 Task: Select the onSingleOr DoubleHash option in the path include workspace header completions.
Action: Mouse moved to (21, 546)
Screenshot: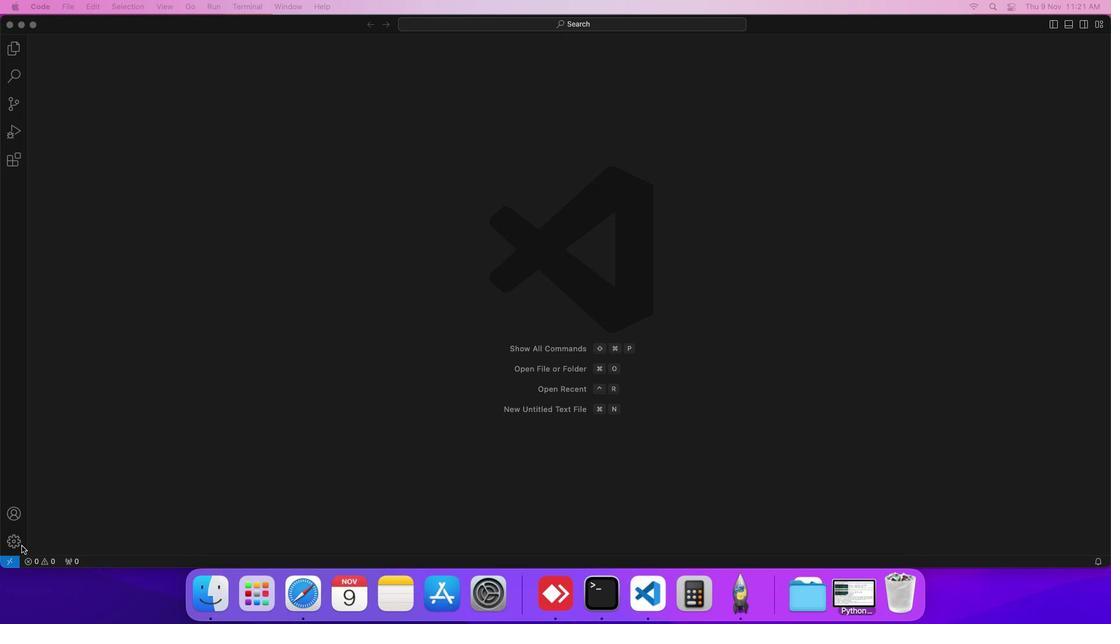 
Action: Mouse pressed left at (21, 546)
Screenshot: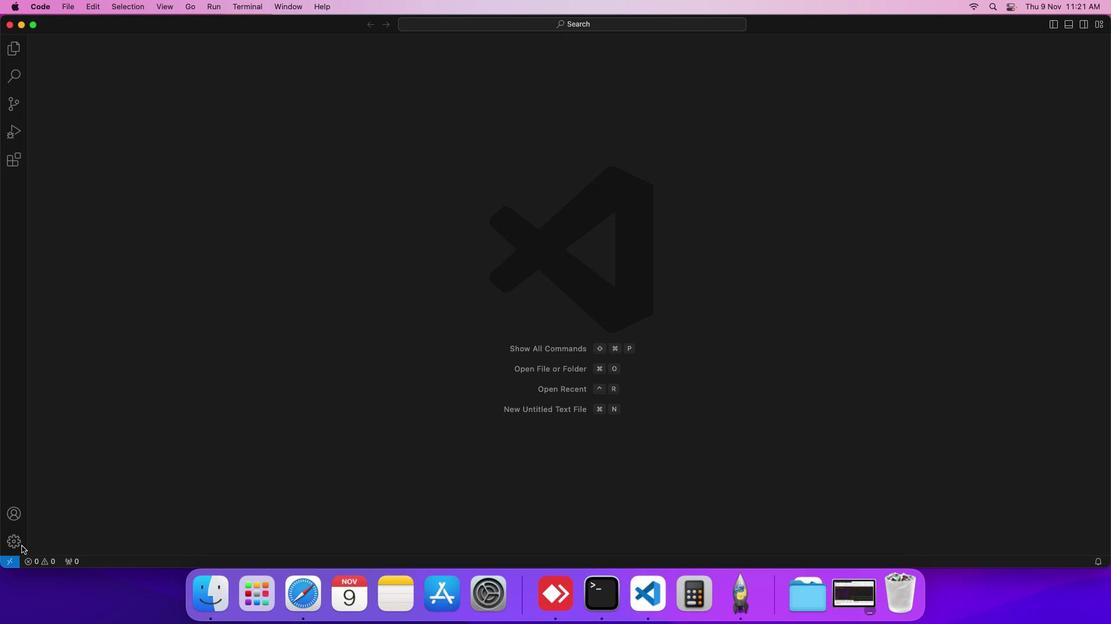 
Action: Mouse moved to (103, 453)
Screenshot: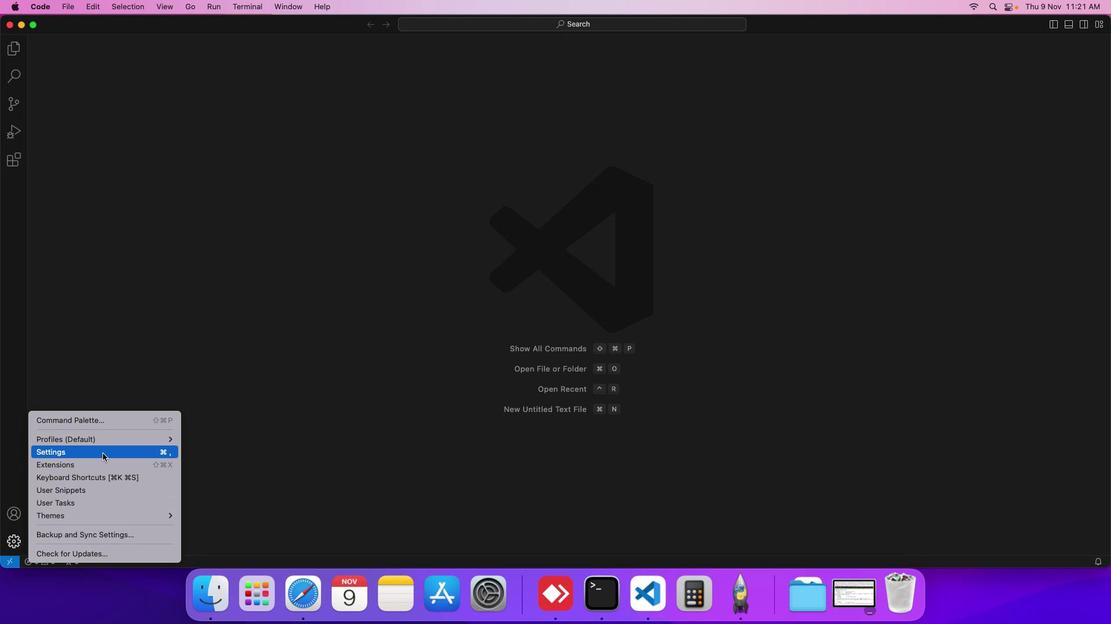 
Action: Mouse pressed left at (103, 453)
Screenshot: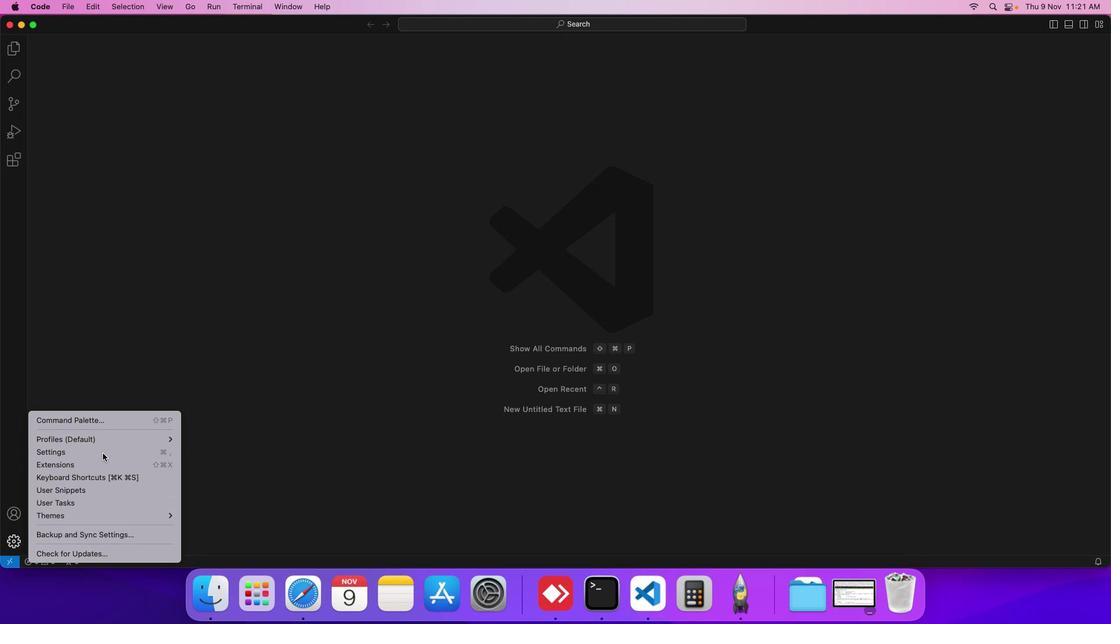 
Action: Mouse moved to (279, 204)
Screenshot: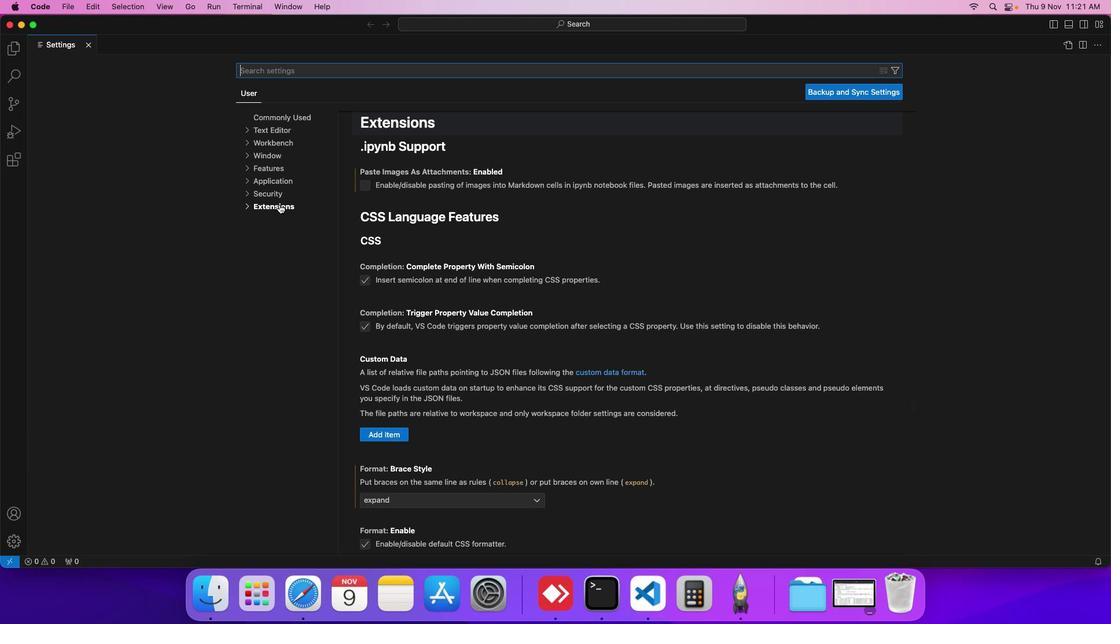 
Action: Mouse pressed left at (279, 204)
Screenshot: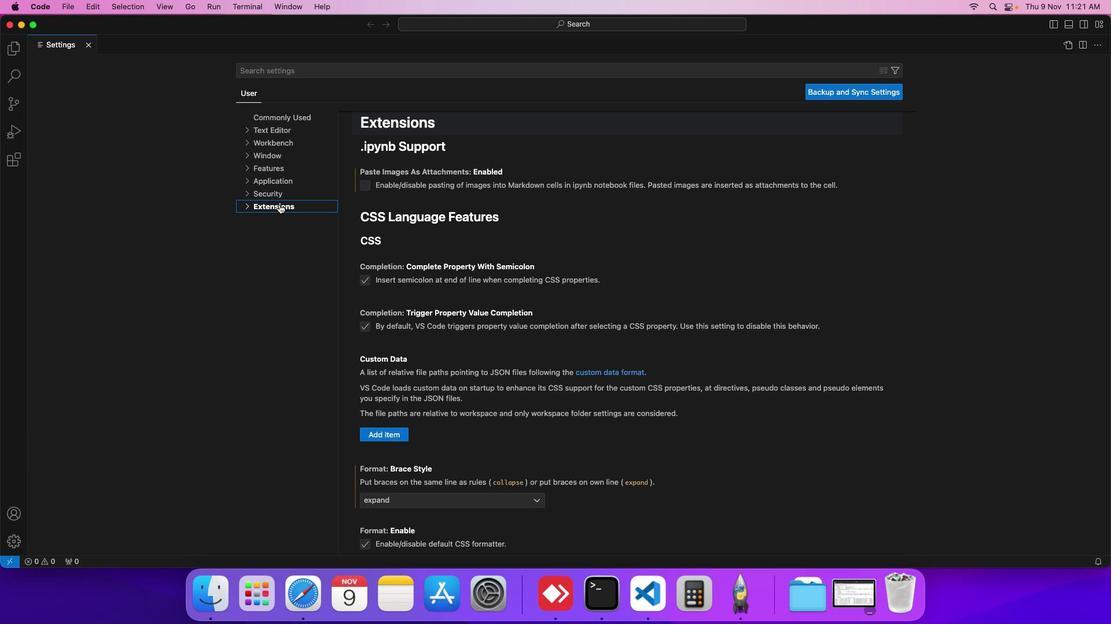 
Action: Mouse moved to (269, 369)
Screenshot: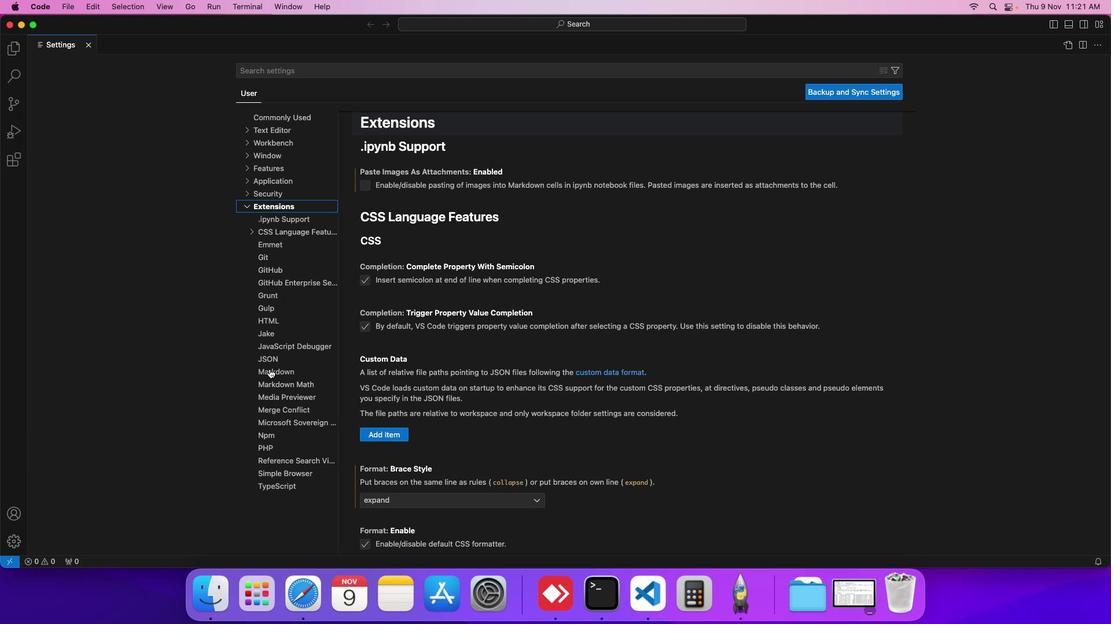 
Action: Mouse pressed left at (269, 369)
Screenshot: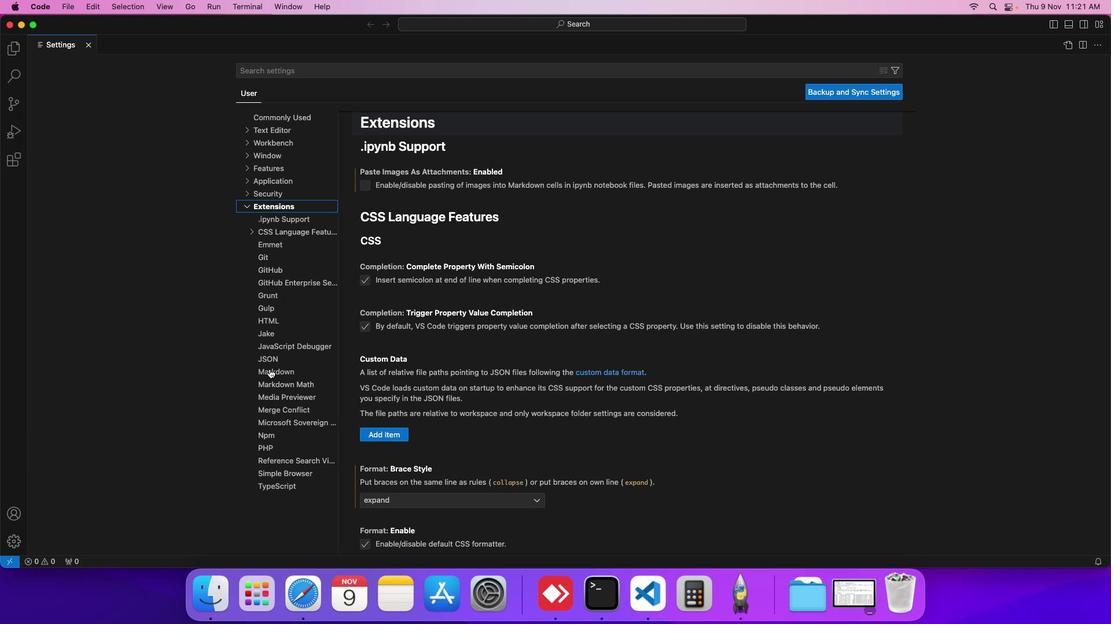 
Action: Mouse moved to (385, 414)
Screenshot: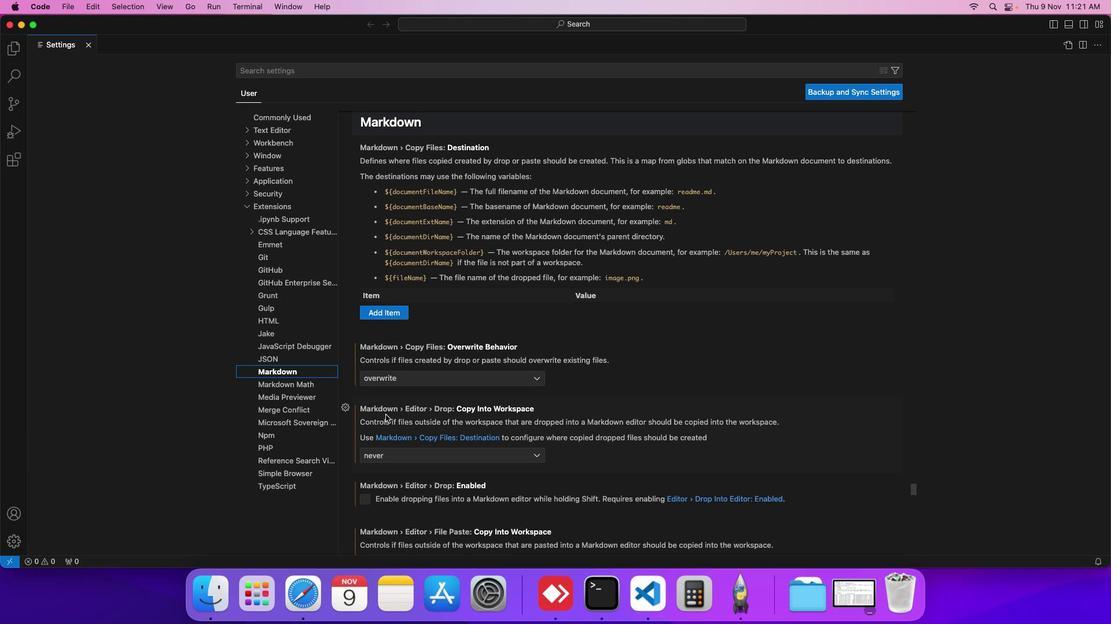 
Action: Mouse scrolled (385, 414) with delta (0, 0)
Screenshot: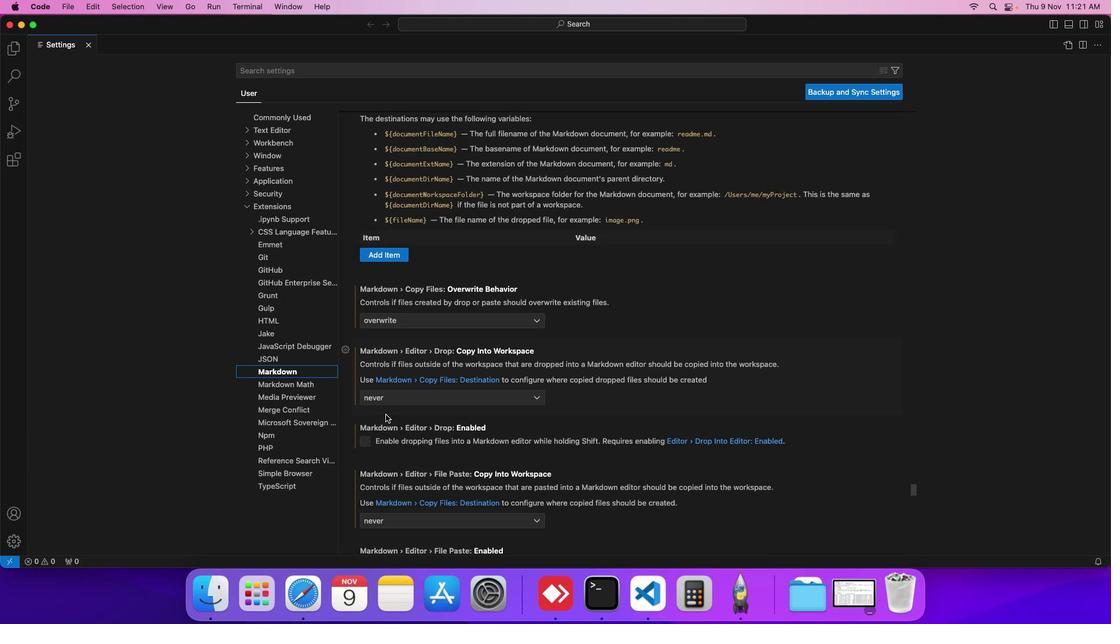 
Action: Mouse scrolled (385, 414) with delta (0, 0)
Screenshot: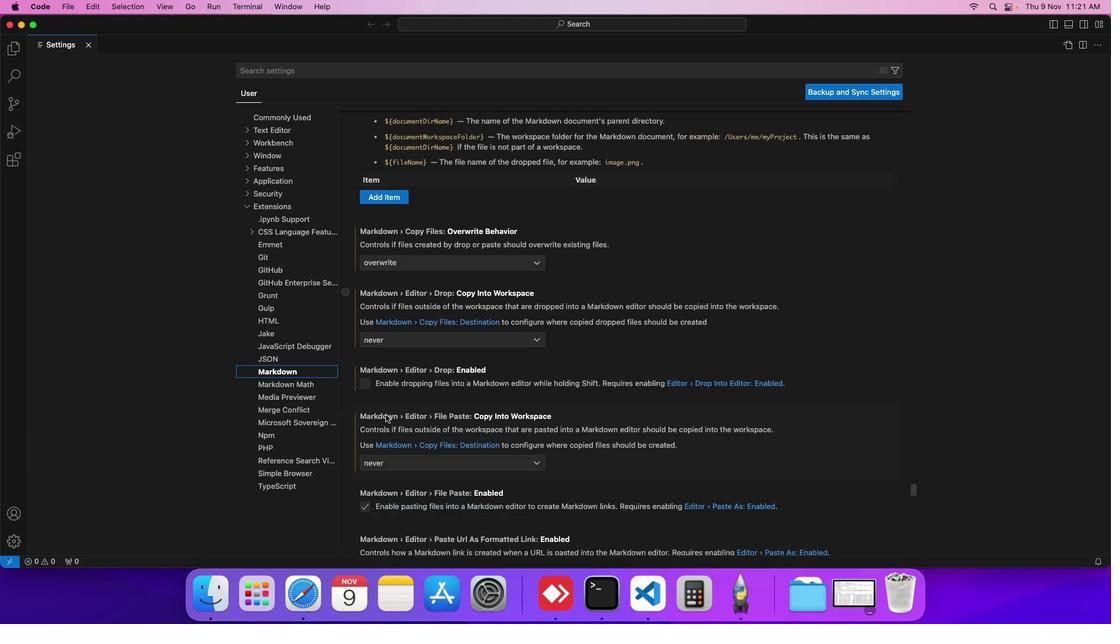 
Action: Mouse scrolled (385, 414) with delta (0, -1)
Screenshot: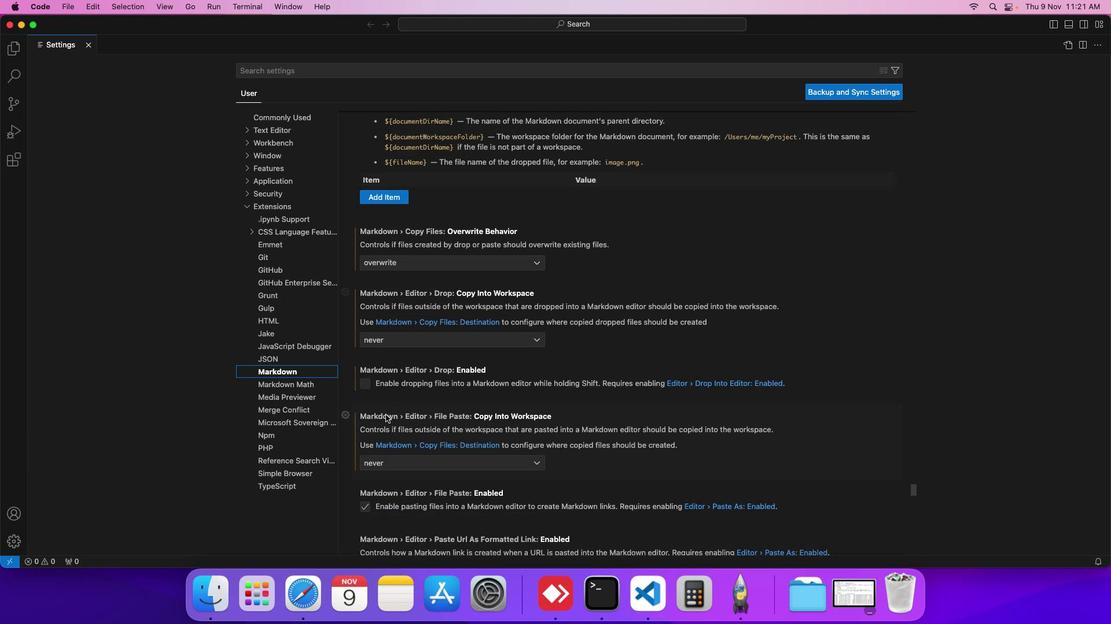 
Action: Mouse scrolled (385, 414) with delta (0, -1)
Screenshot: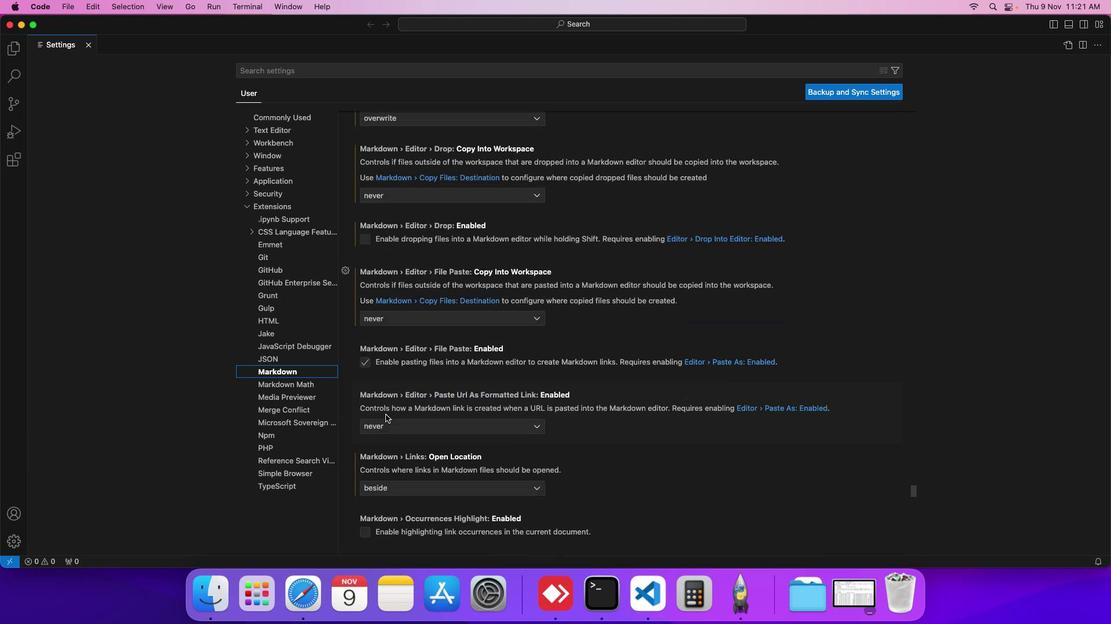 
Action: Mouse scrolled (385, 414) with delta (0, -1)
Screenshot: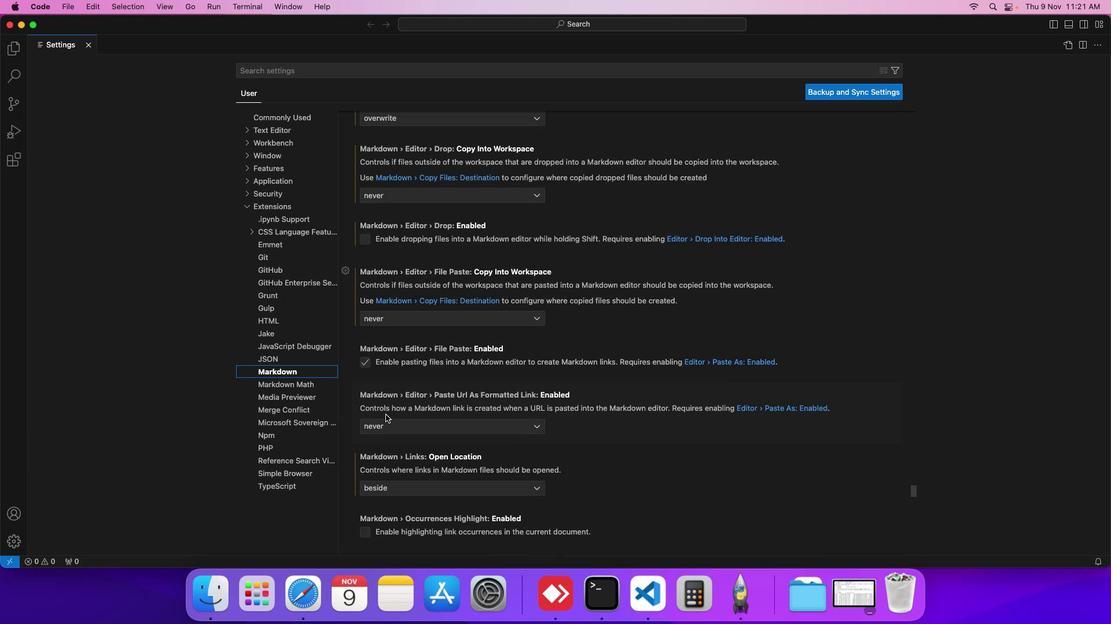 
Action: Mouse scrolled (385, 414) with delta (0, 0)
Screenshot: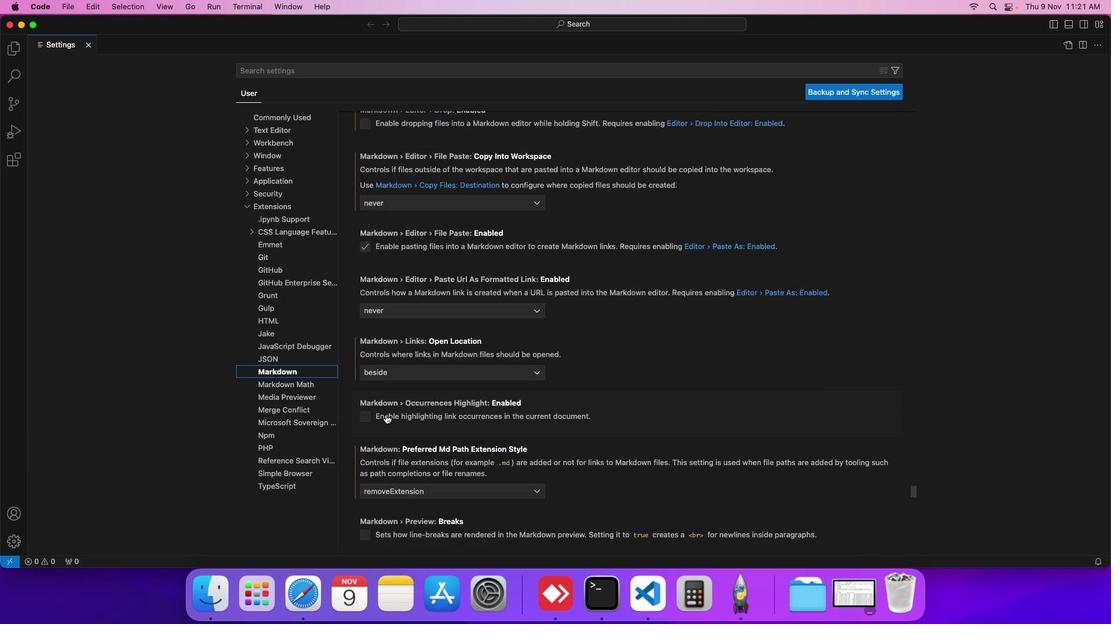
Action: Mouse scrolled (385, 414) with delta (0, 0)
Screenshot: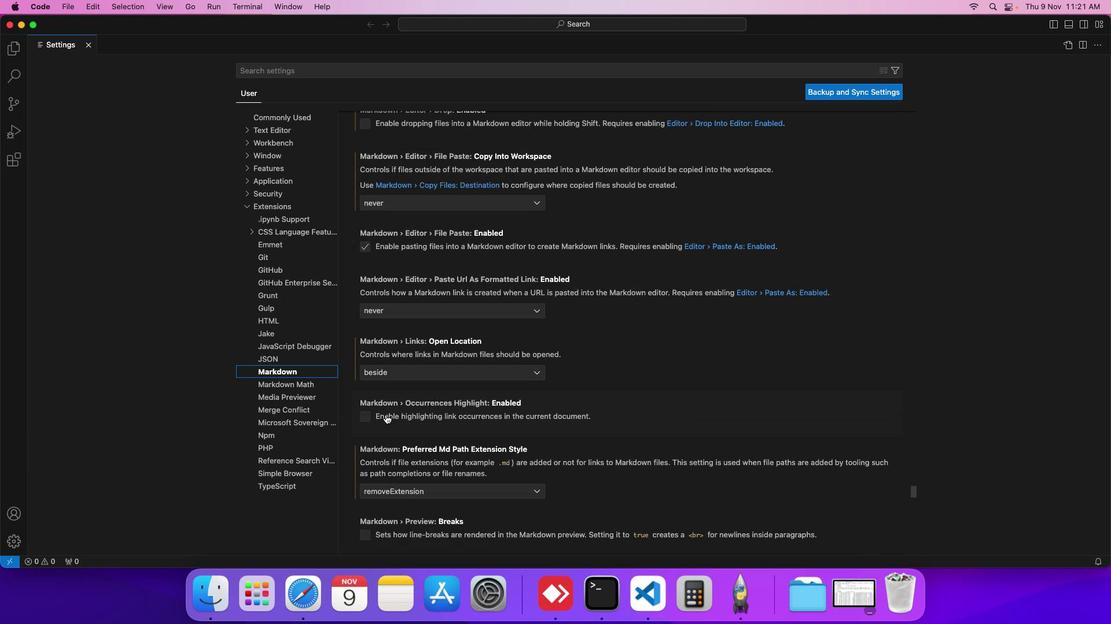 
Action: Mouse scrolled (385, 414) with delta (0, -1)
Screenshot: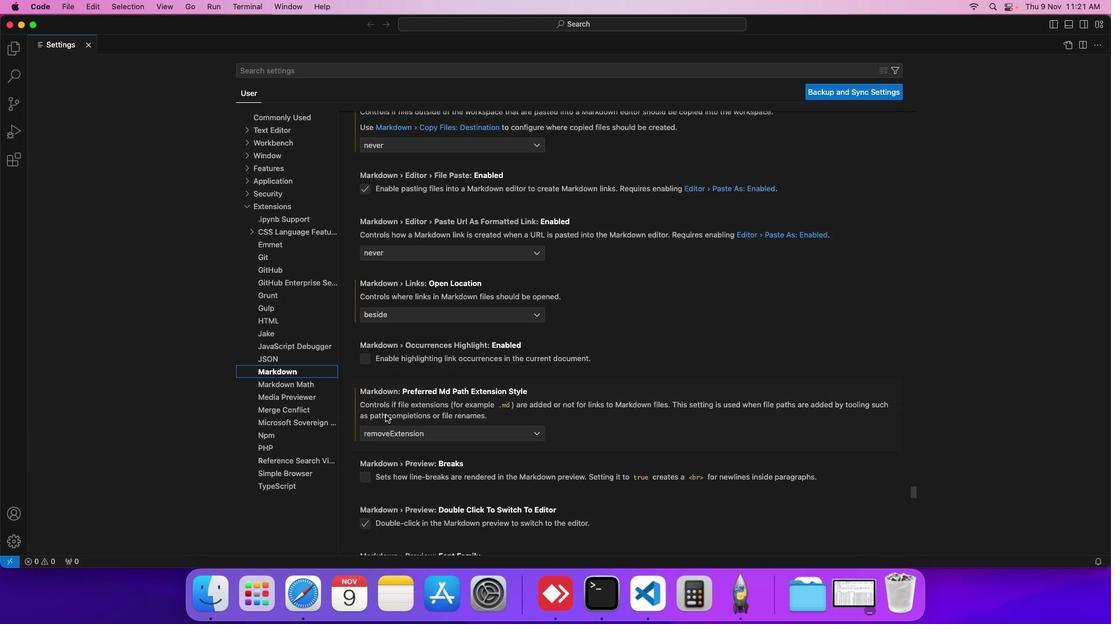 
Action: Mouse scrolled (385, 414) with delta (0, -1)
Screenshot: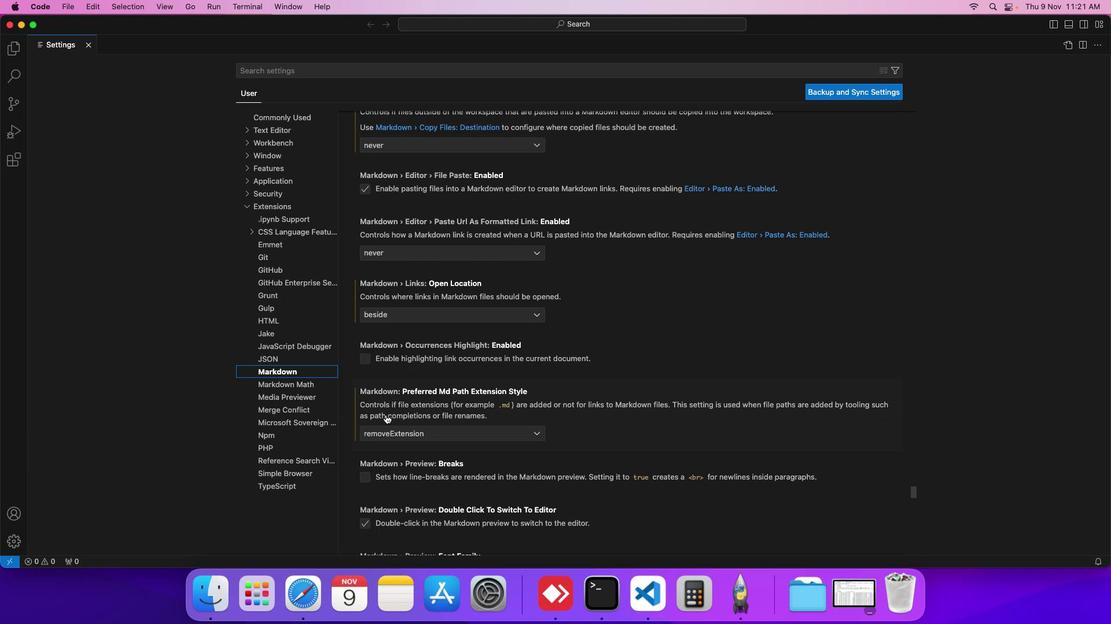
Action: Mouse scrolled (385, 414) with delta (0, -1)
Screenshot: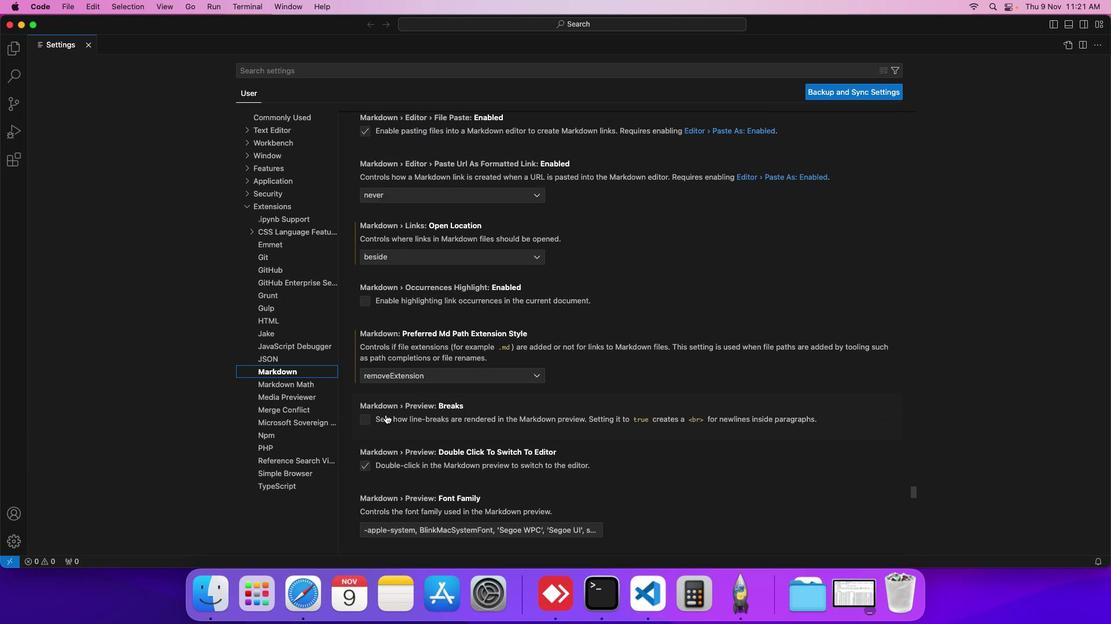 
Action: Mouse scrolled (385, 414) with delta (0, 0)
Screenshot: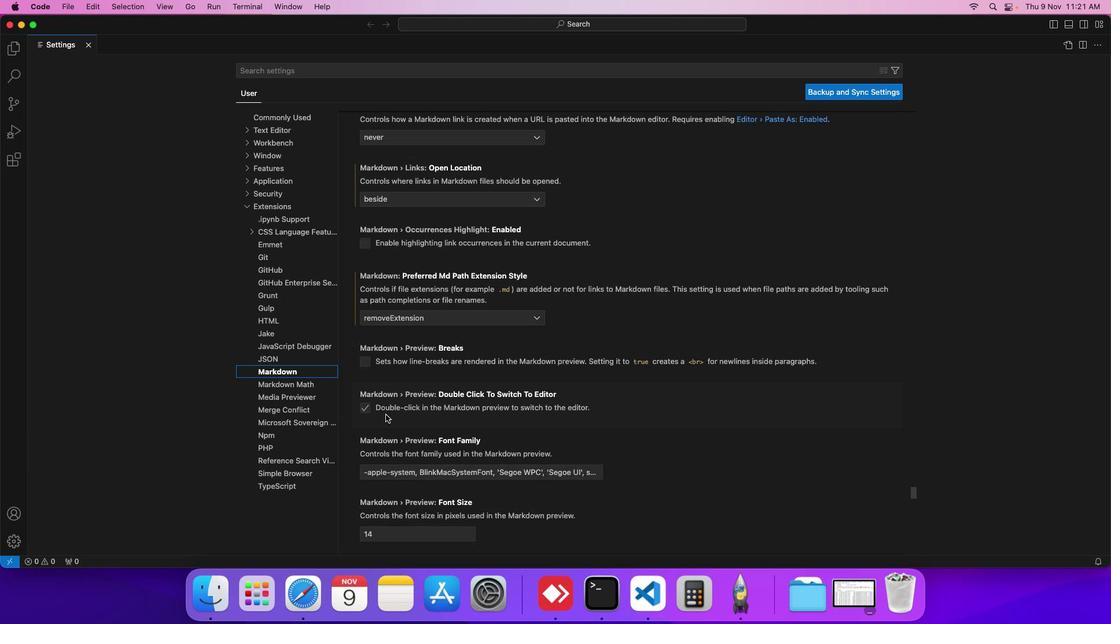 
Action: Mouse scrolled (385, 414) with delta (0, 0)
Screenshot: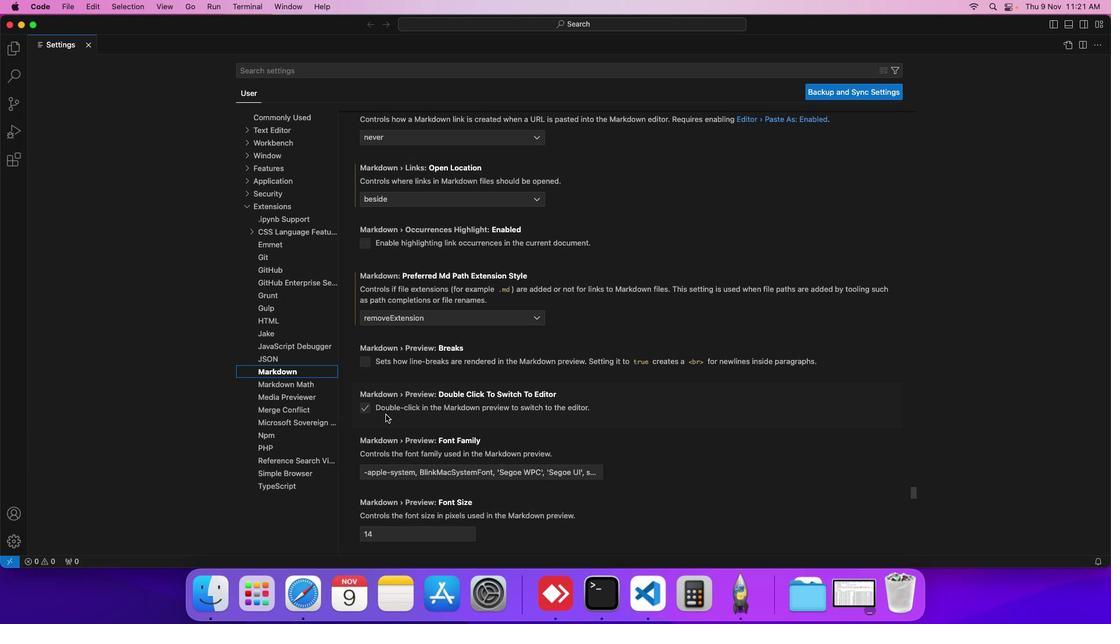 
Action: Mouse scrolled (385, 414) with delta (0, 0)
Screenshot: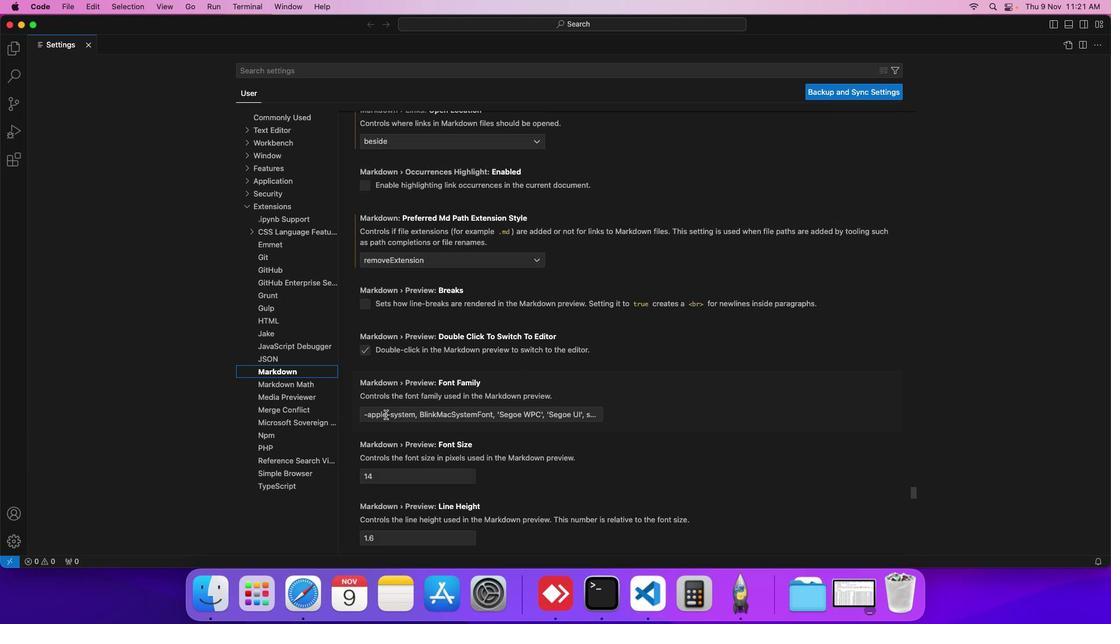 
Action: Mouse scrolled (385, 414) with delta (0, 0)
Screenshot: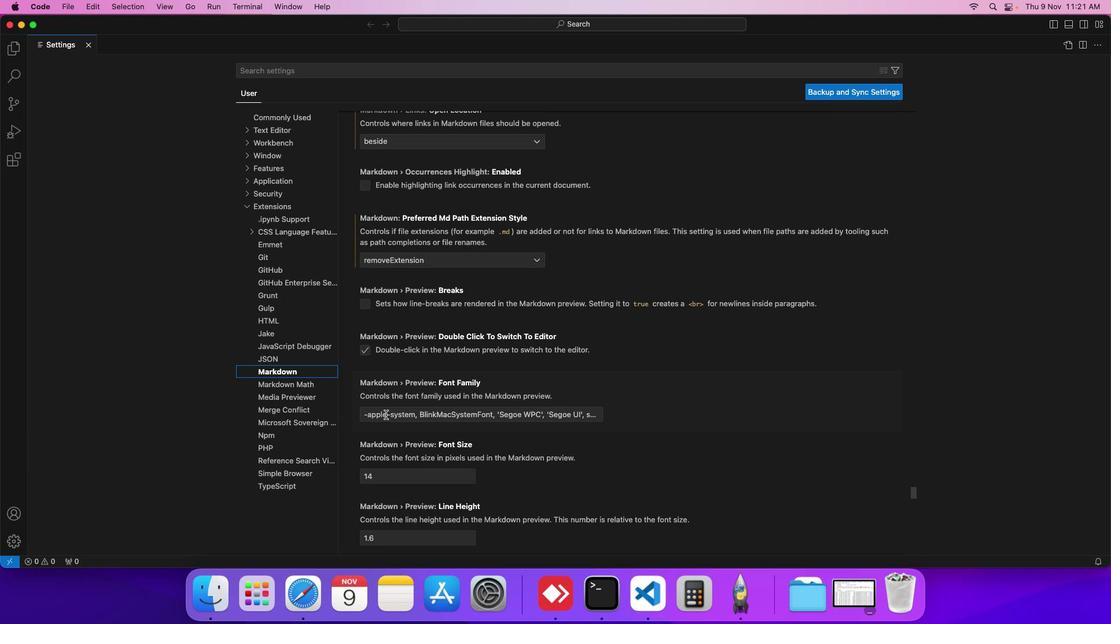 
Action: Mouse scrolled (385, 414) with delta (0, 0)
Screenshot: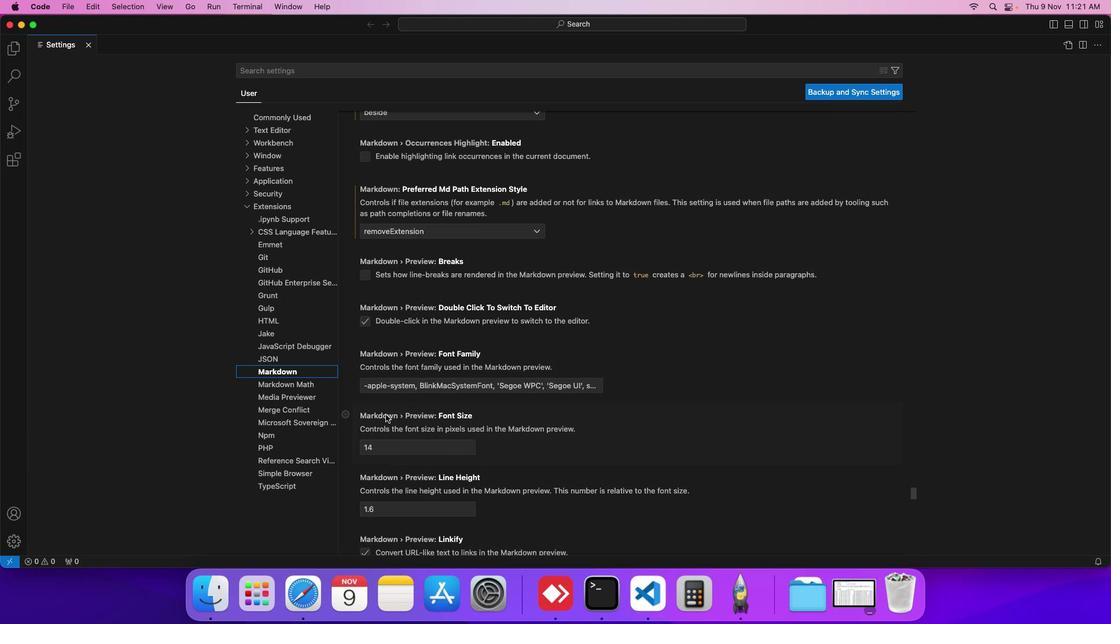 
Action: Mouse scrolled (385, 414) with delta (0, 0)
Screenshot: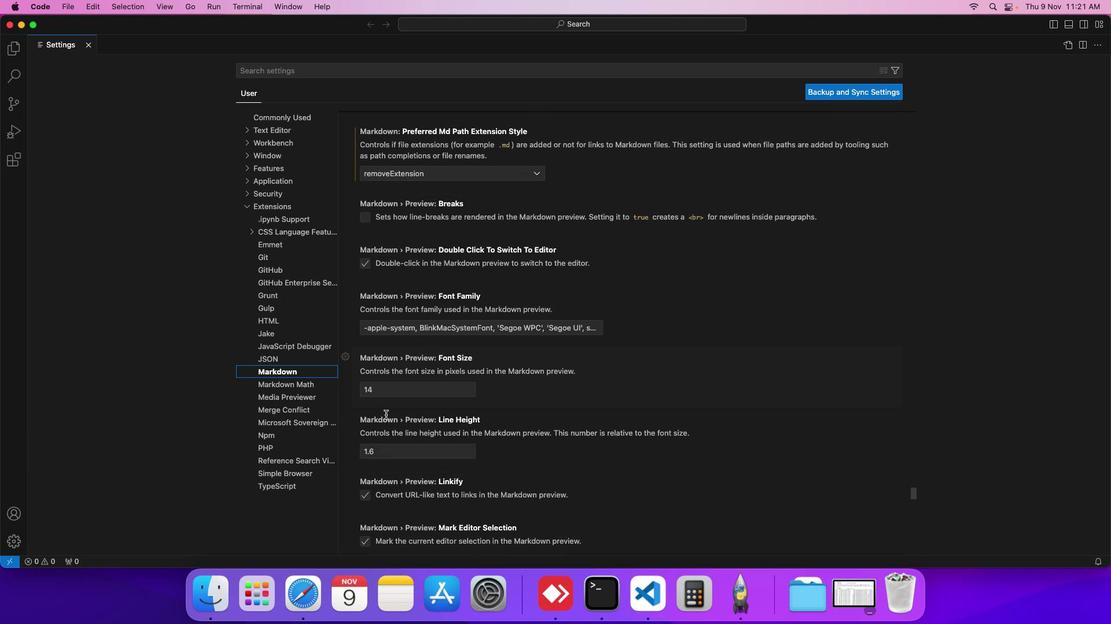 
Action: Mouse scrolled (385, 414) with delta (0, 0)
Screenshot: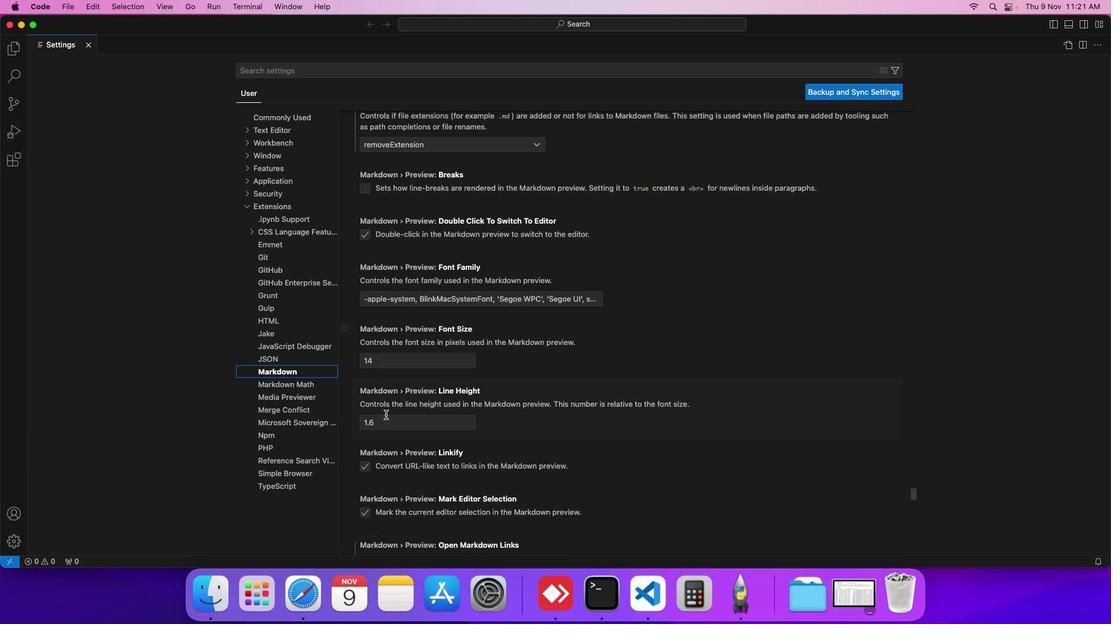 
Action: Mouse scrolled (385, 414) with delta (0, 0)
Screenshot: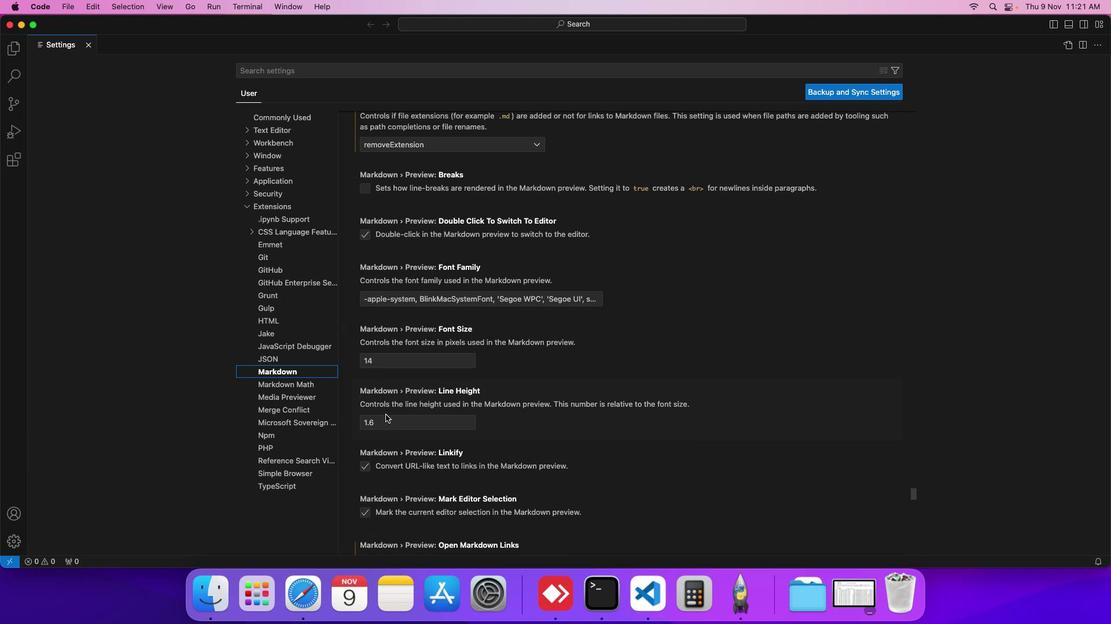 
Action: Mouse scrolled (385, 414) with delta (0, 0)
Screenshot: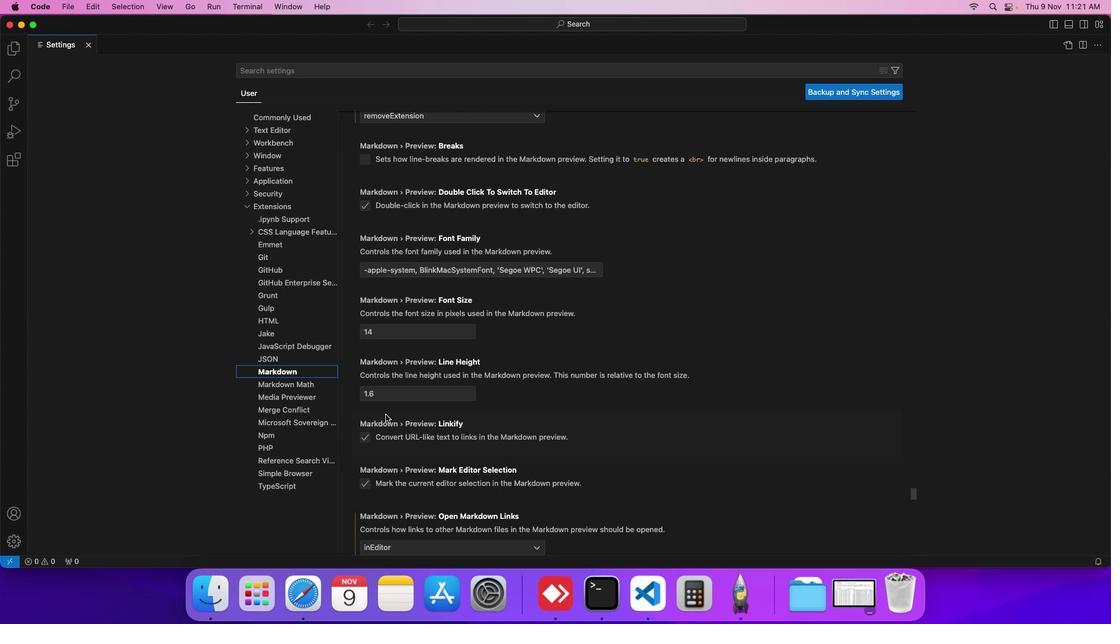 
Action: Mouse scrolled (385, 414) with delta (0, 0)
Screenshot: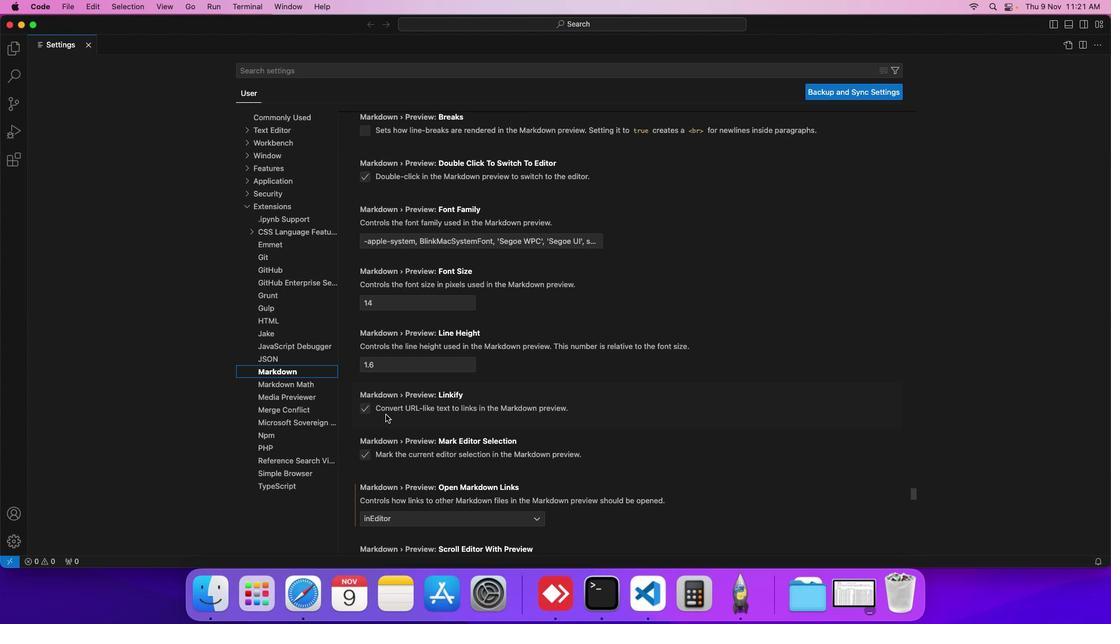 
Action: Mouse scrolled (385, 414) with delta (0, 0)
Screenshot: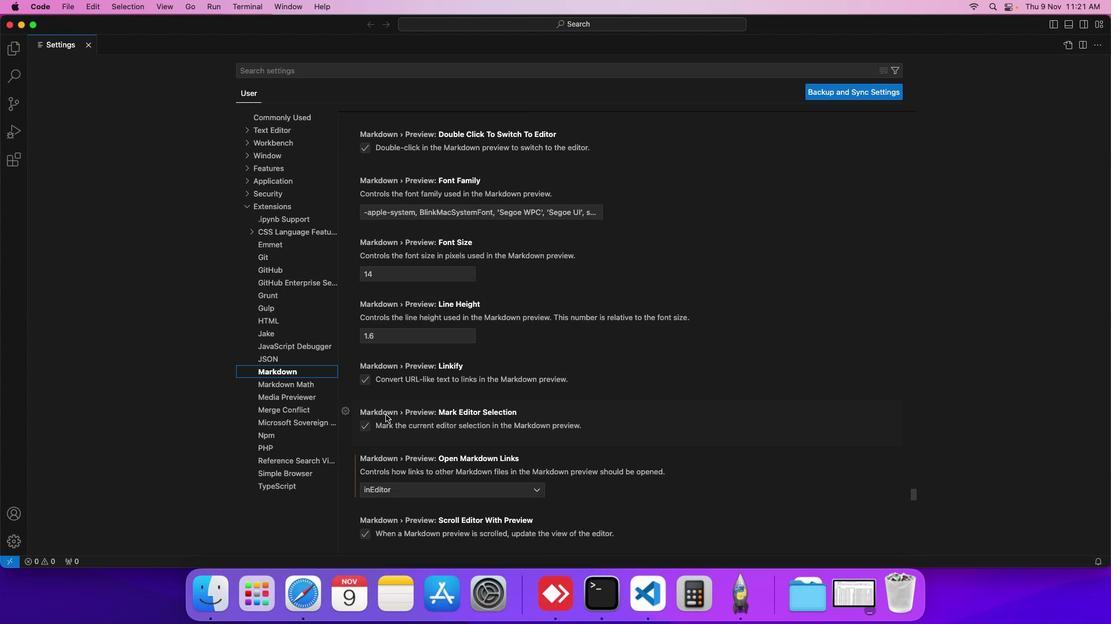 
Action: Mouse scrolled (385, 414) with delta (0, 0)
Screenshot: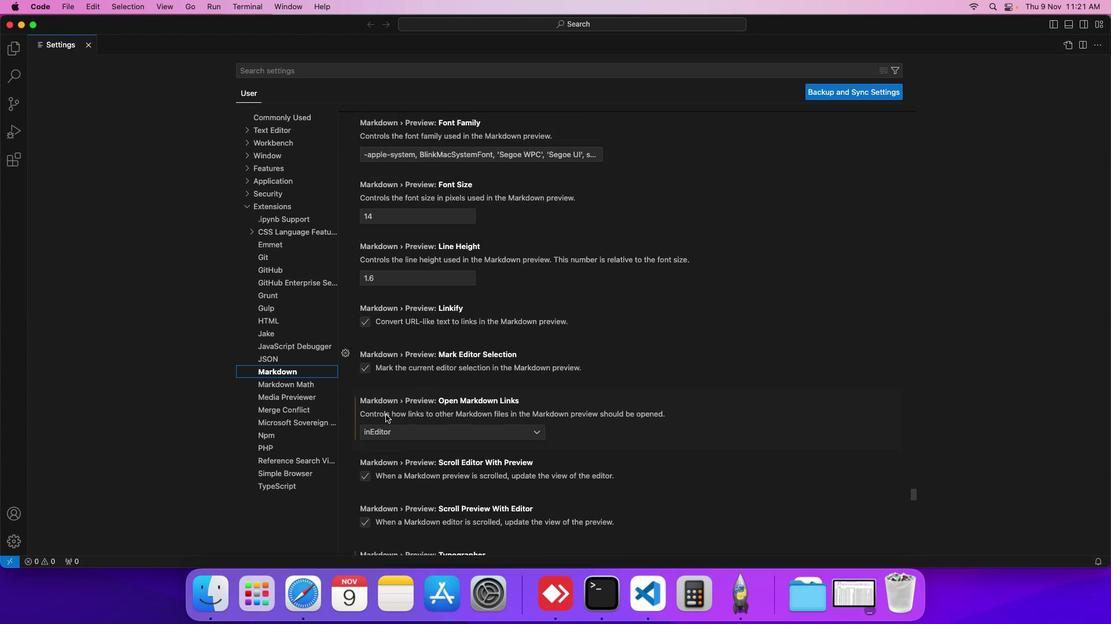 
Action: Mouse scrolled (385, 414) with delta (0, 0)
Screenshot: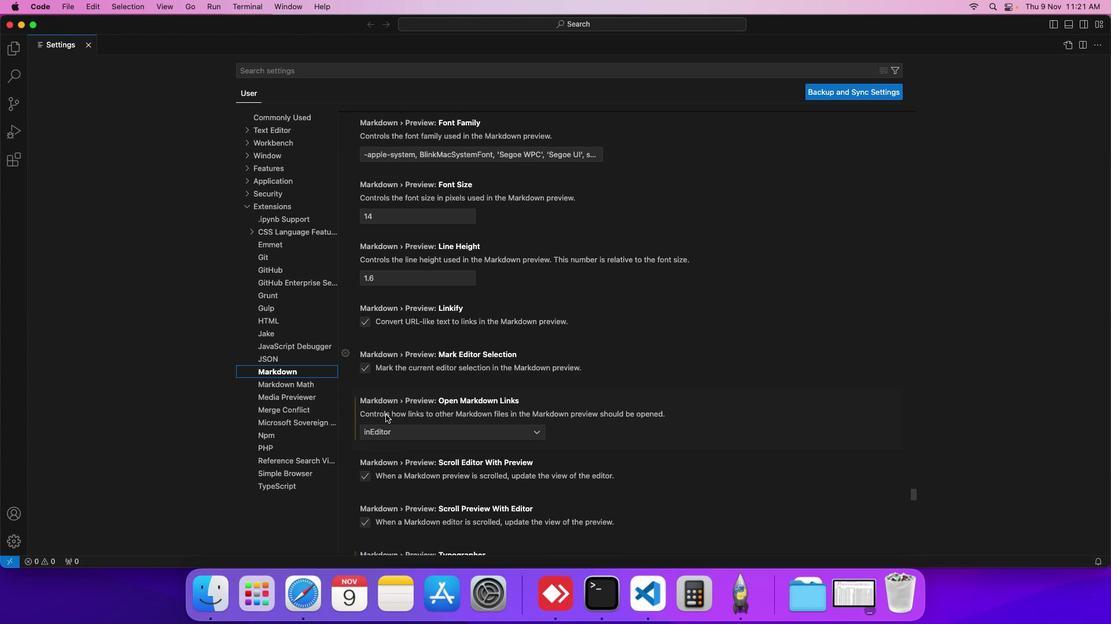 
Action: Mouse scrolled (385, 414) with delta (0, 0)
Screenshot: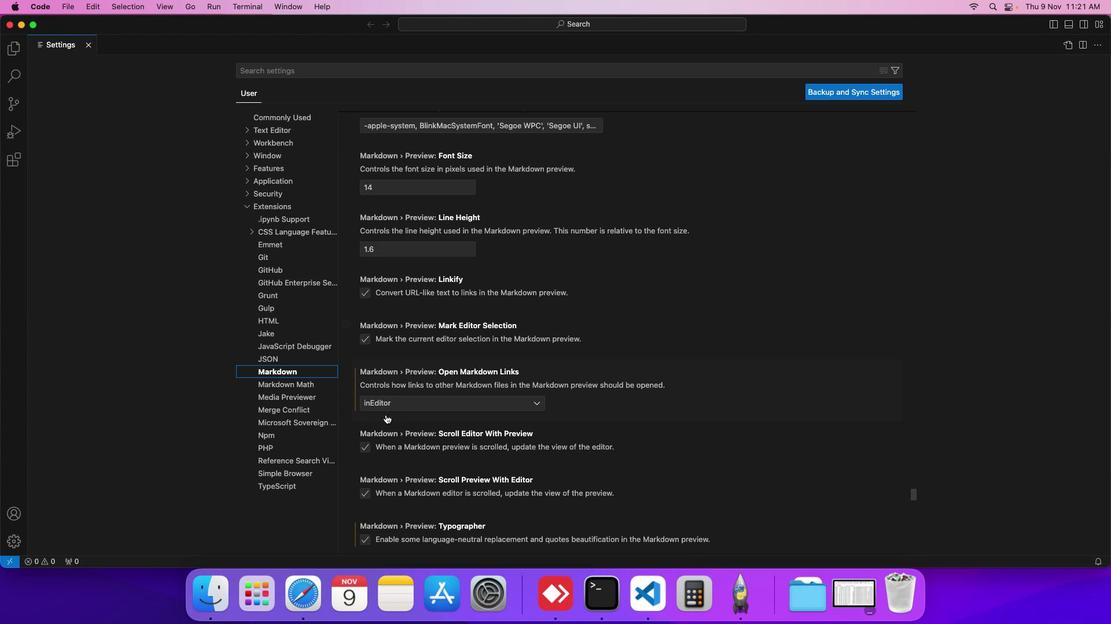 
Action: Mouse scrolled (385, 414) with delta (0, 0)
Screenshot: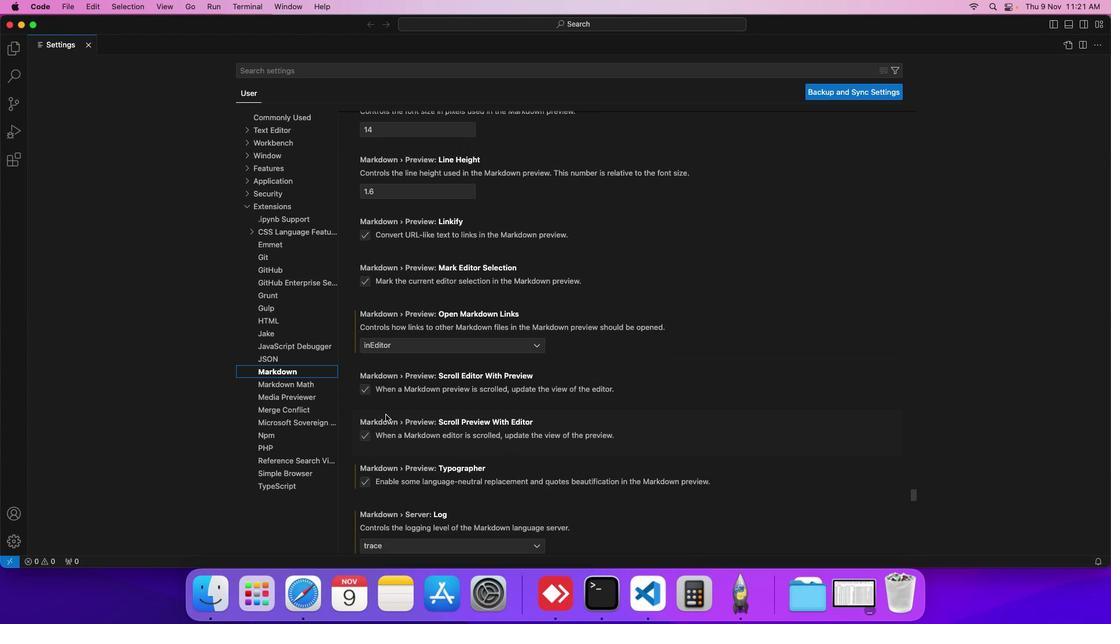 
Action: Mouse scrolled (385, 414) with delta (0, 0)
Screenshot: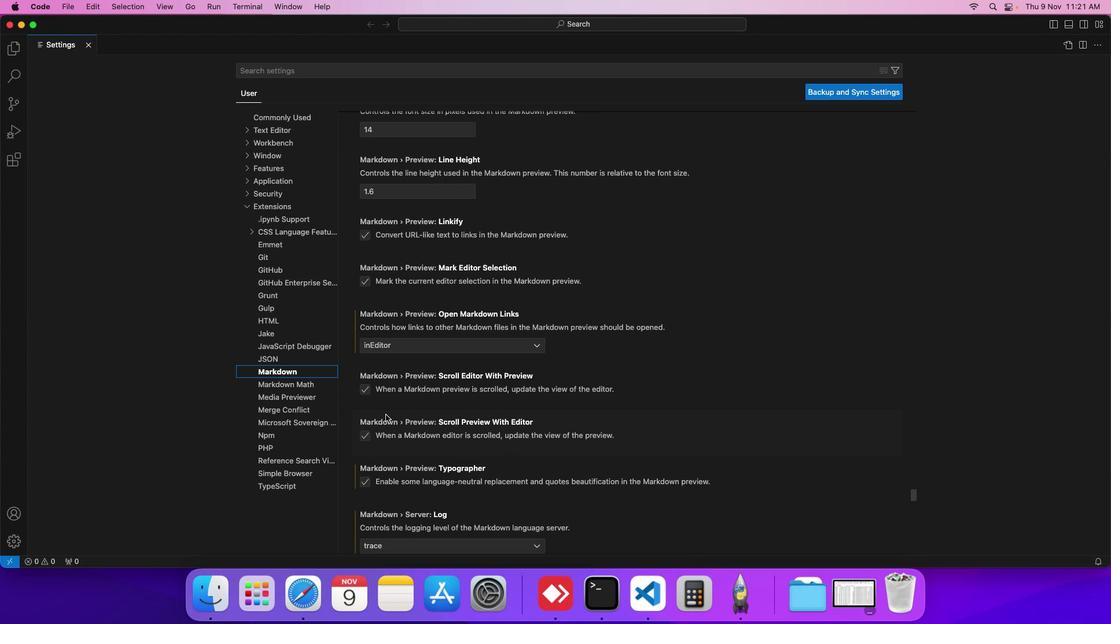 
Action: Mouse scrolled (385, 414) with delta (0, 0)
Screenshot: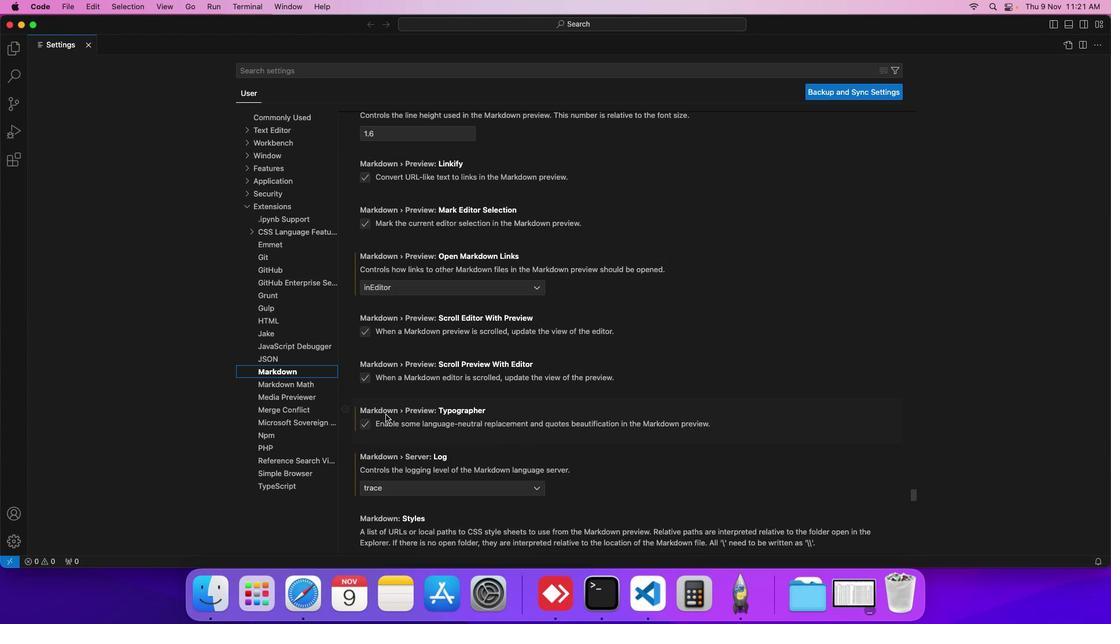 
Action: Mouse scrolled (385, 414) with delta (0, 0)
Screenshot: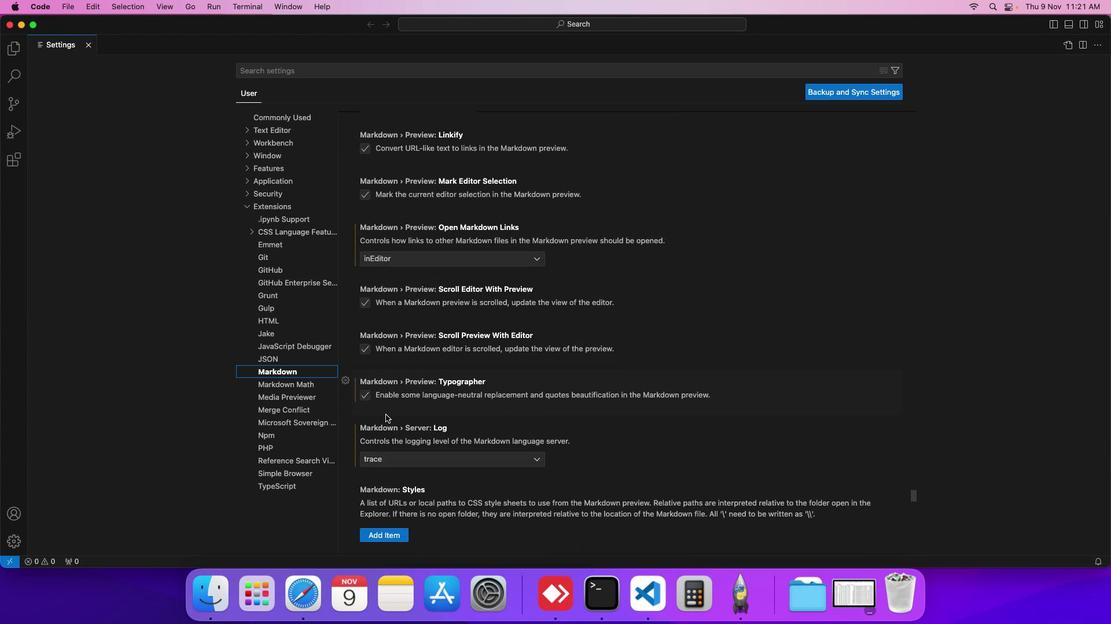 
Action: Mouse scrolled (385, 414) with delta (0, 0)
Screenshot: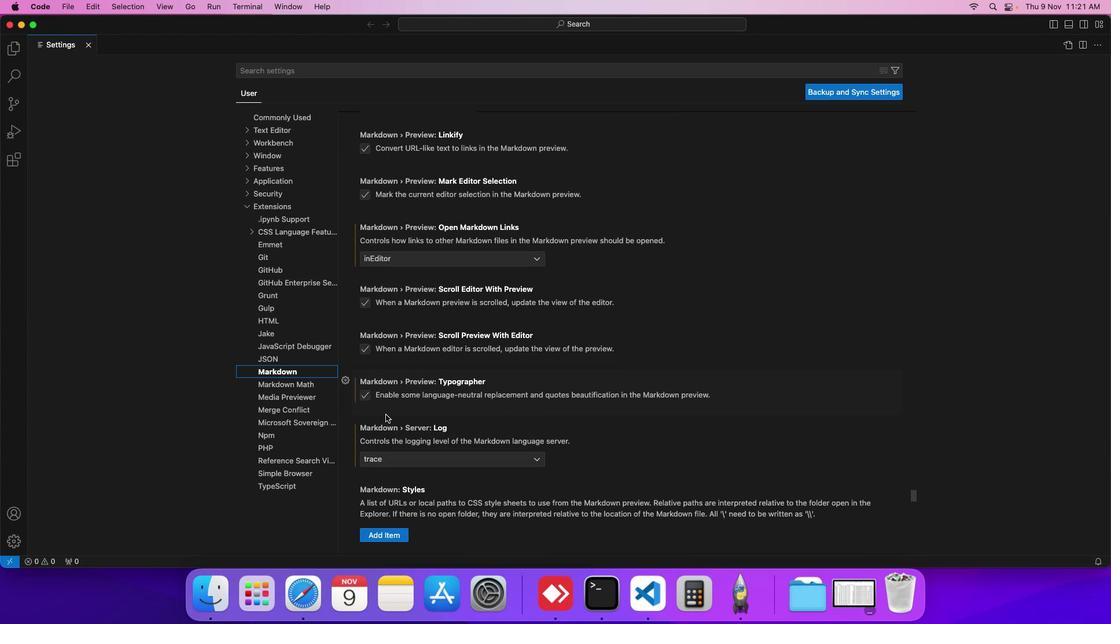 
Action: Mouse scrolled (385, 414) with delta (0, 0)
Screenshot: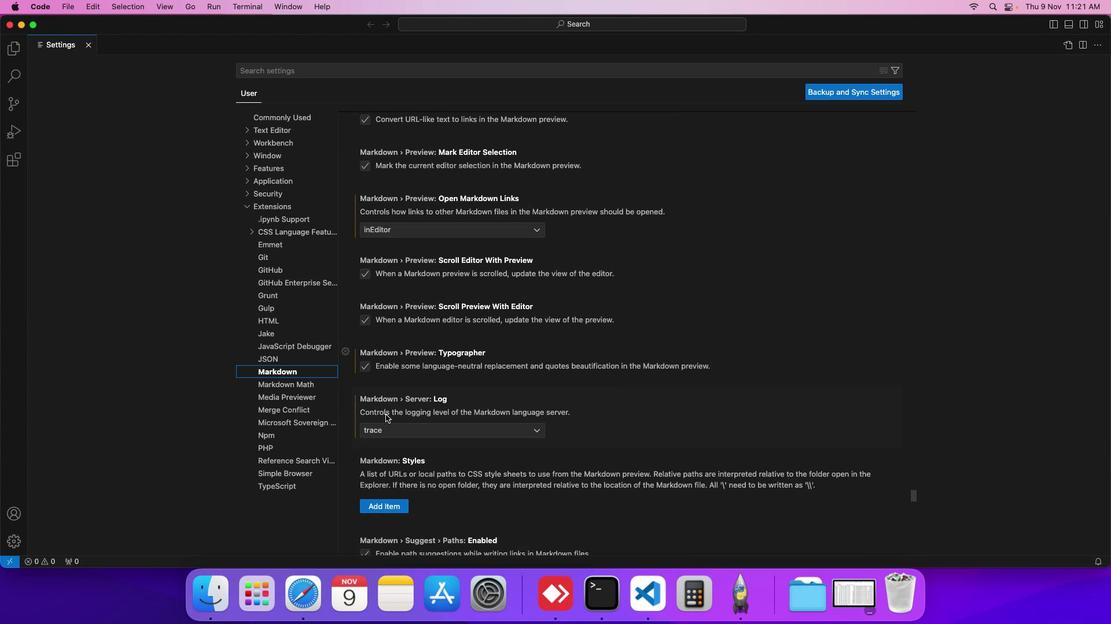 
Action: Mouse scrolled (385, 414) with delta (0, 0)
Screenshot: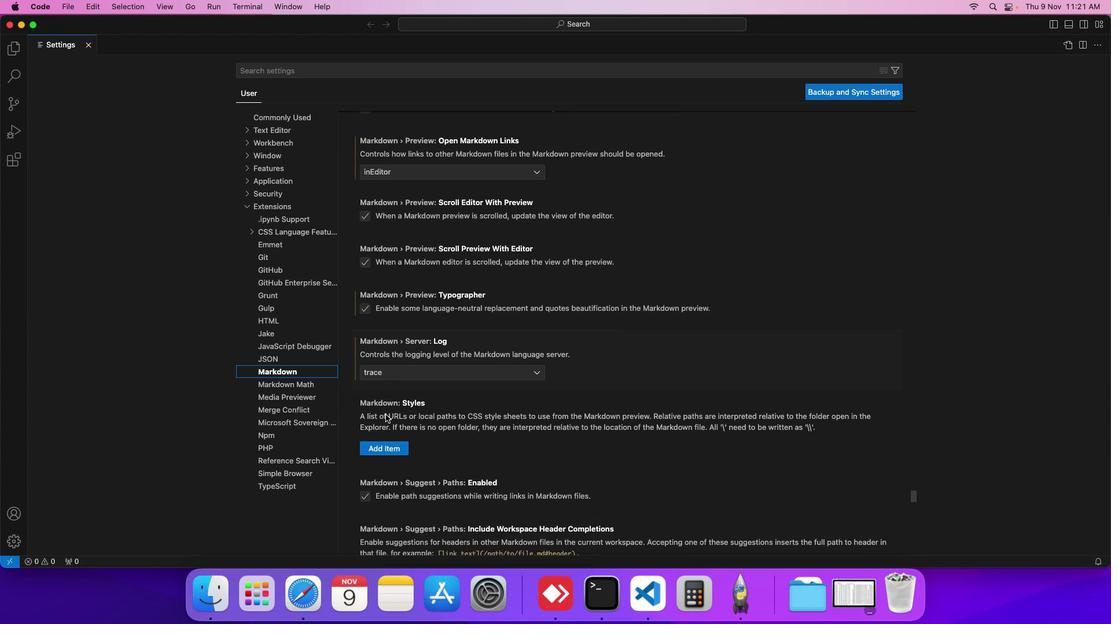 
Action: Mouse scrolled (385, 414) with delta (0, 0)
Screenshot: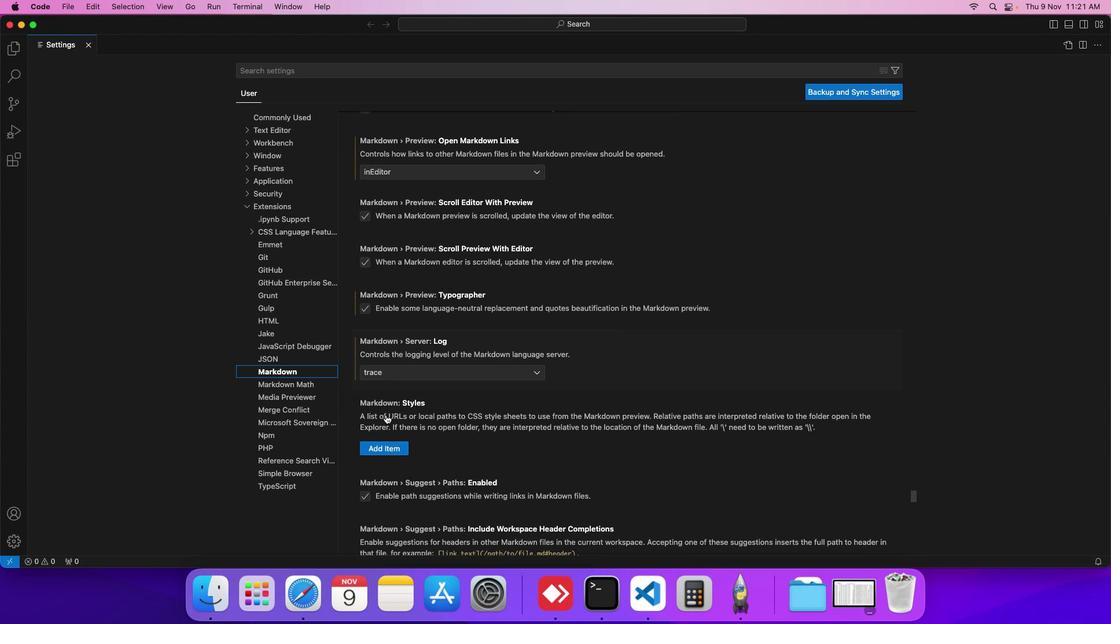
Action: Mouse scrolled (385, 414) with delta (0, 0)
Screenshot: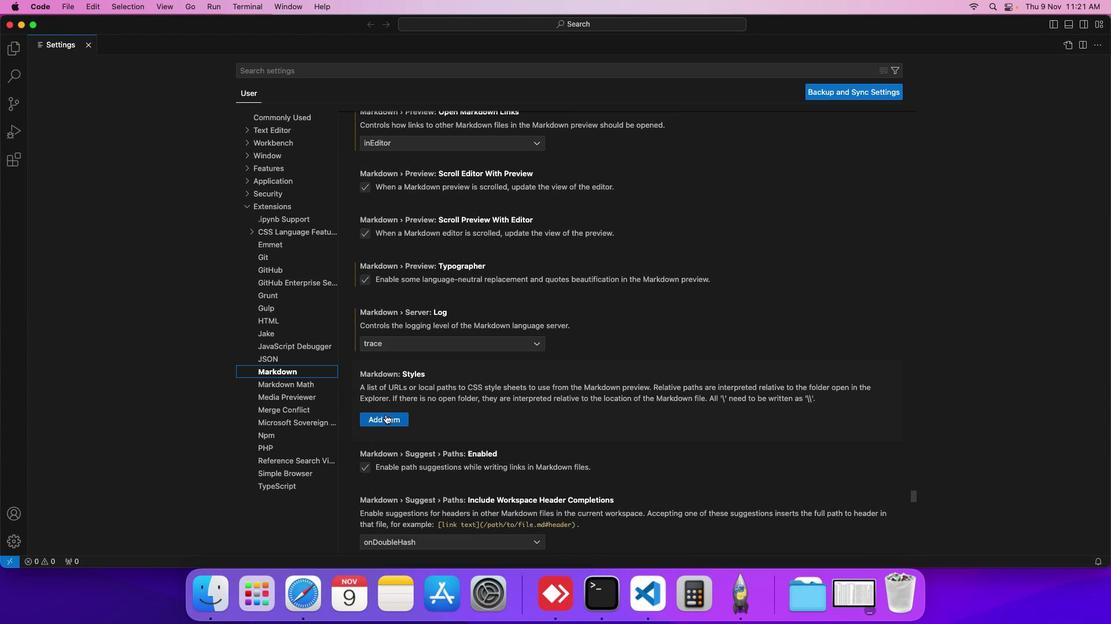 
Action: Mouse scrolled (385, 414) with delta (0, 0)
Screenshot: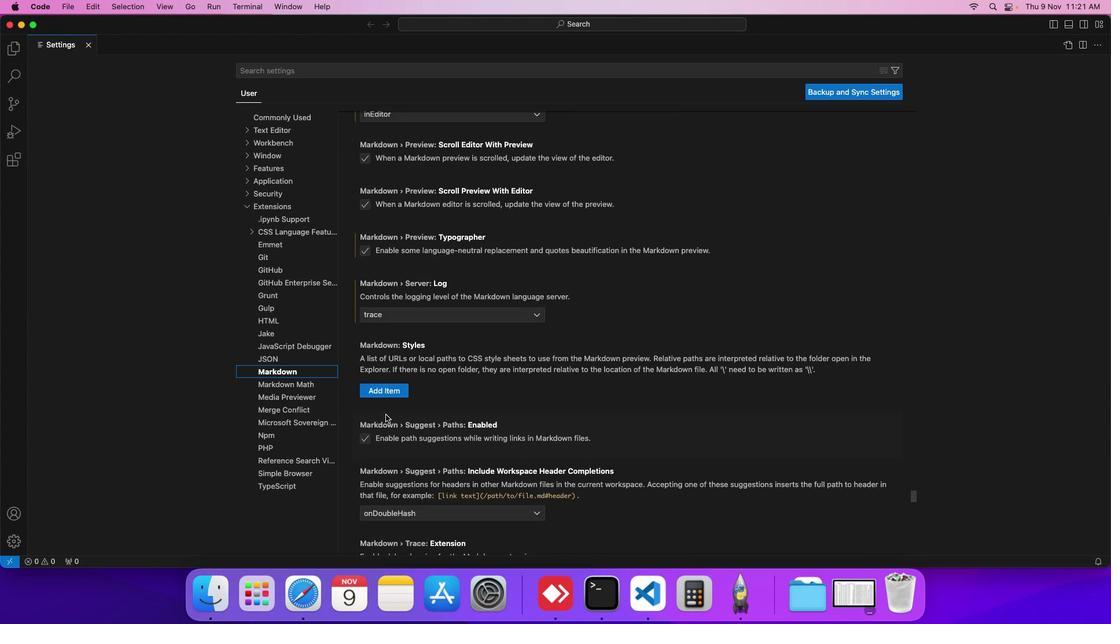 
Action: Mouse scrolled (385, 414) with delta (0, 0)
Screenshot: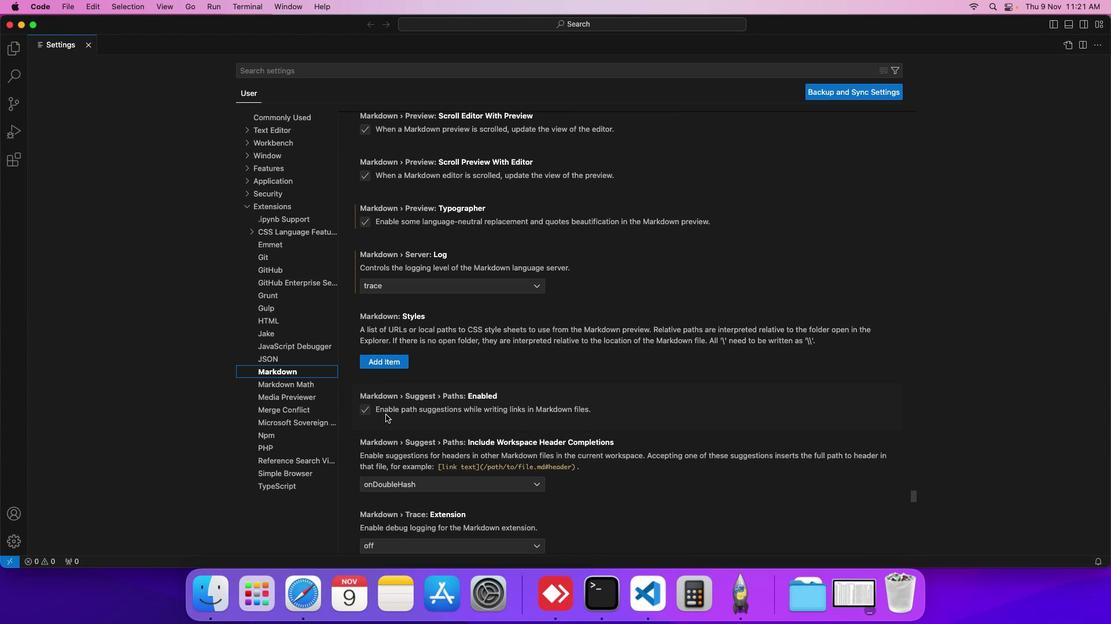 
Action: Mouse scrolled (385, 414) with delta (0, 0)
Screenshot: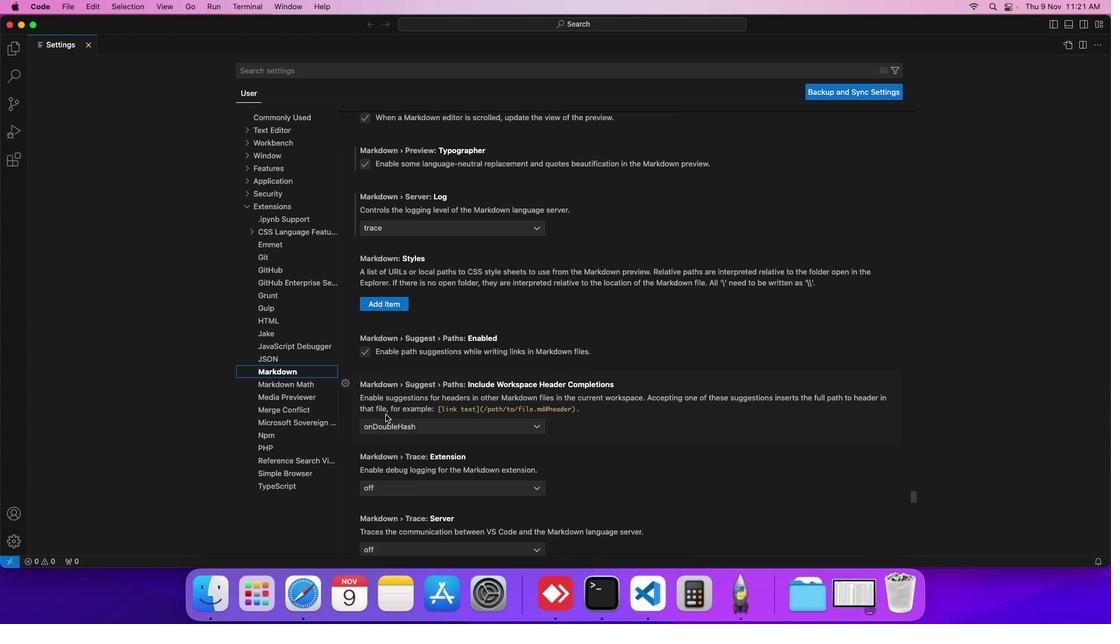 
Action: Mouse scrolled (385, 414) with delta (0, 0)
Screenshot: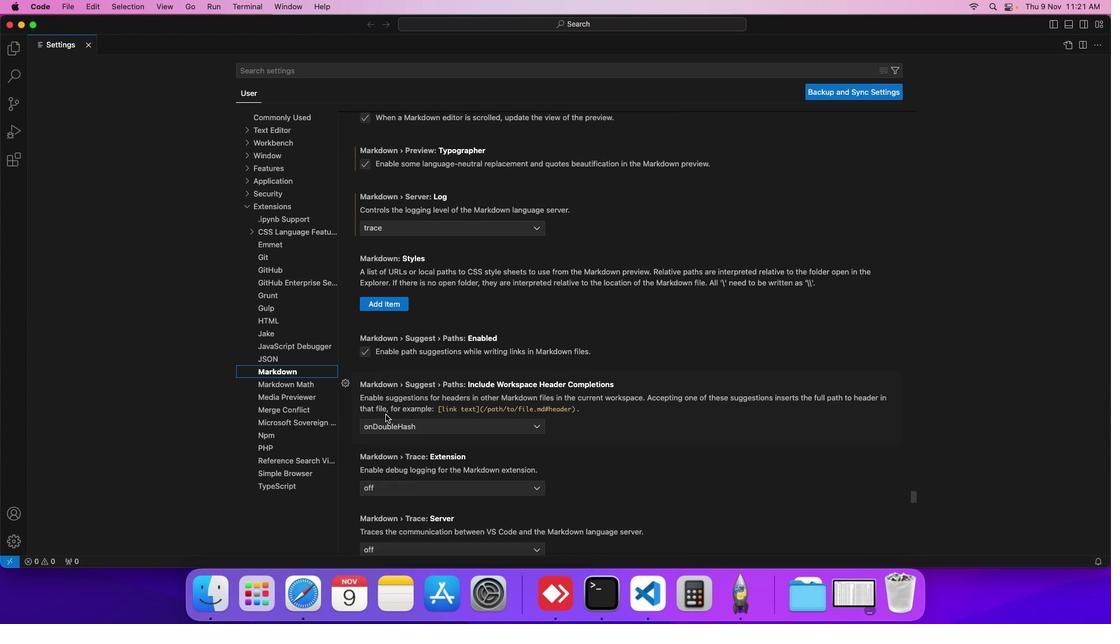 
Action: Mouse scrolled (385, 414) with delta (0, 0)
Screenshot: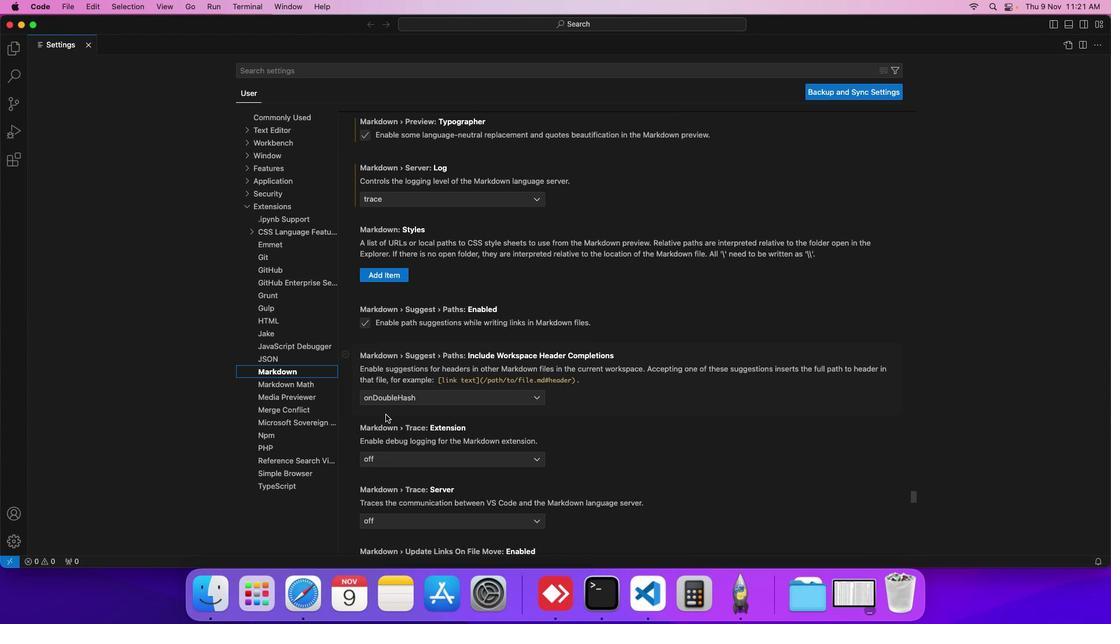 
Action: Mouse moved to (394, 404)
Screenshot: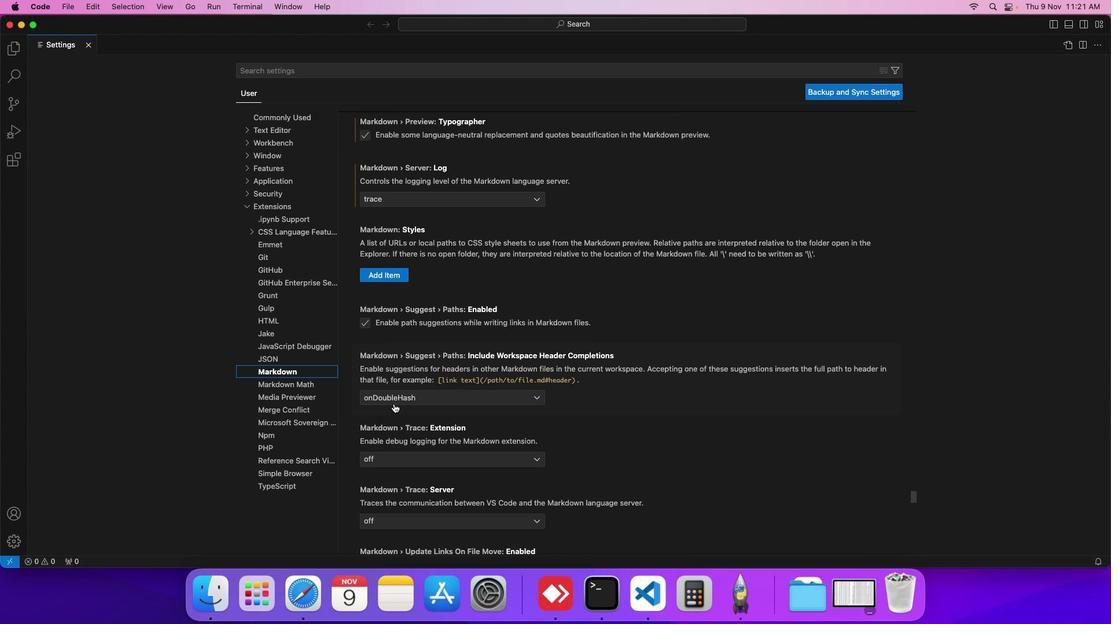
Action: Mouse pressed left at (394, 404)
Screenshot: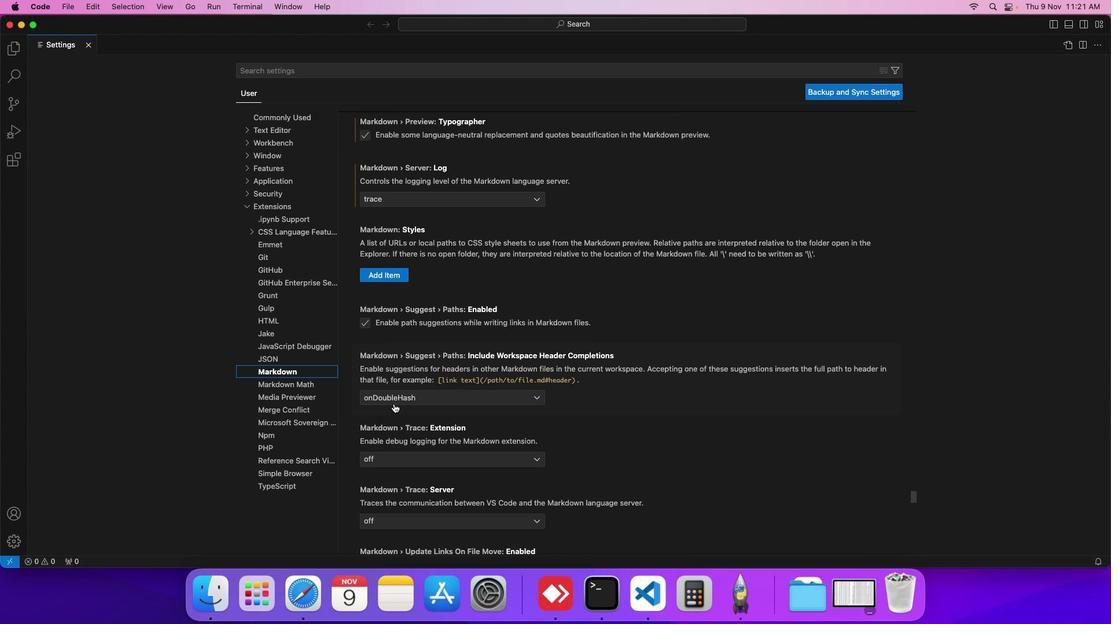 
Action: Mouse moved to (376, 441)
Screenshot: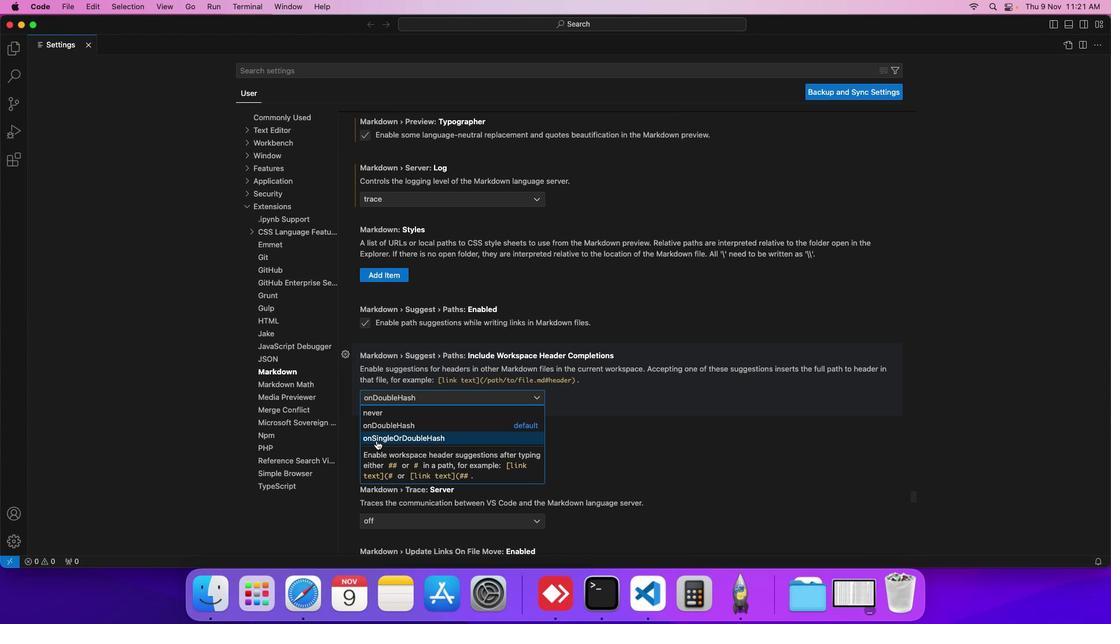 
Action: Mouse pressed left at (376, 441)
Screenshot: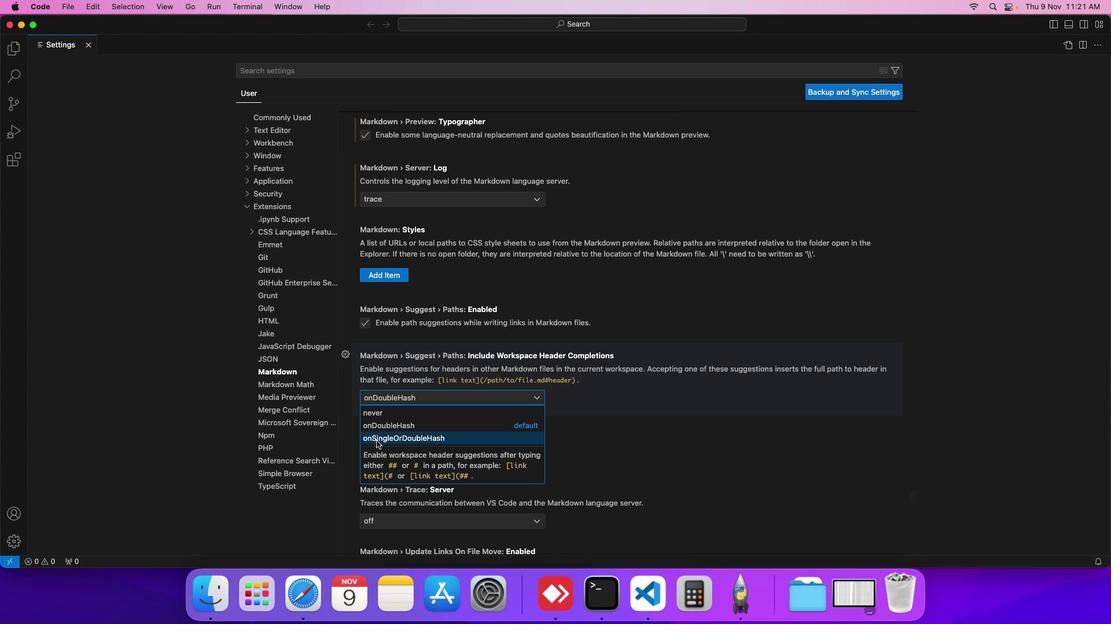 
Action: Mouse moved to (415, 407)
Screenshot: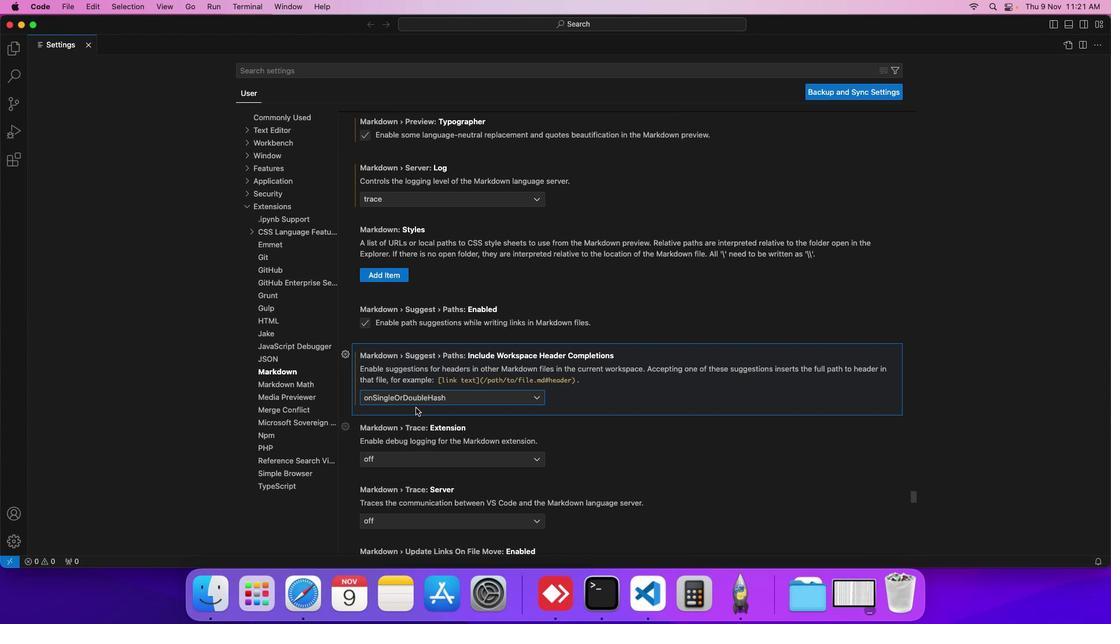 
